 Task: Select the phone type as mobile.
Action: Mouse moved to (793, 102)
Screenshot: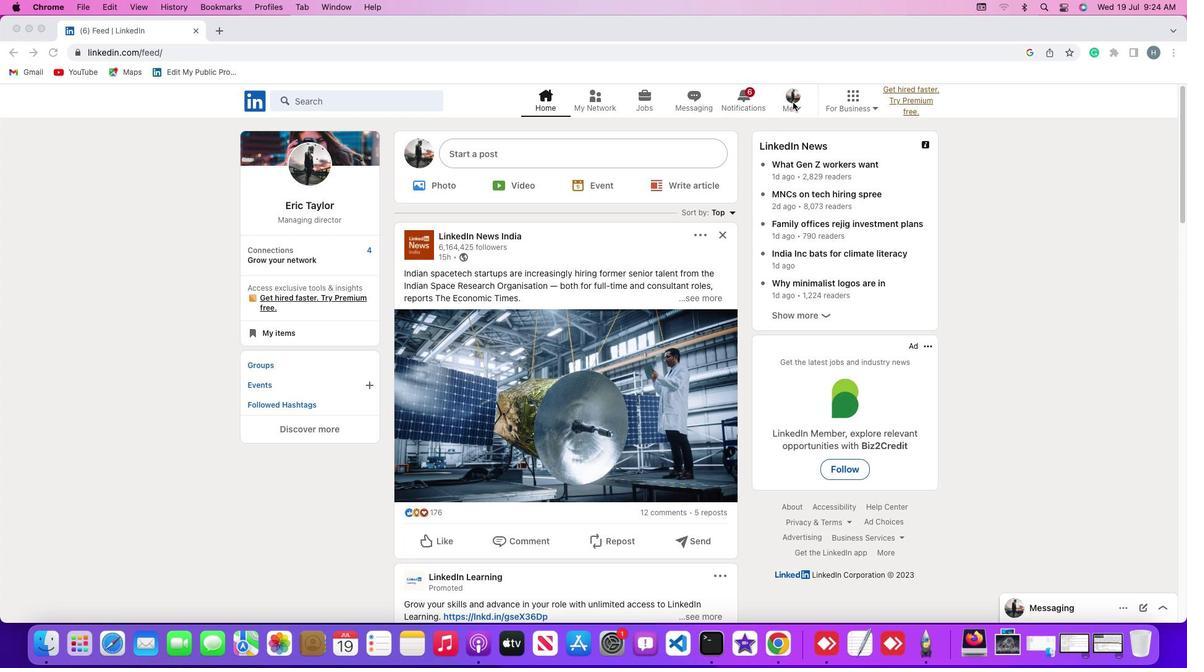 
Action: Mouse pressed left at (793, 102)
Screenshot: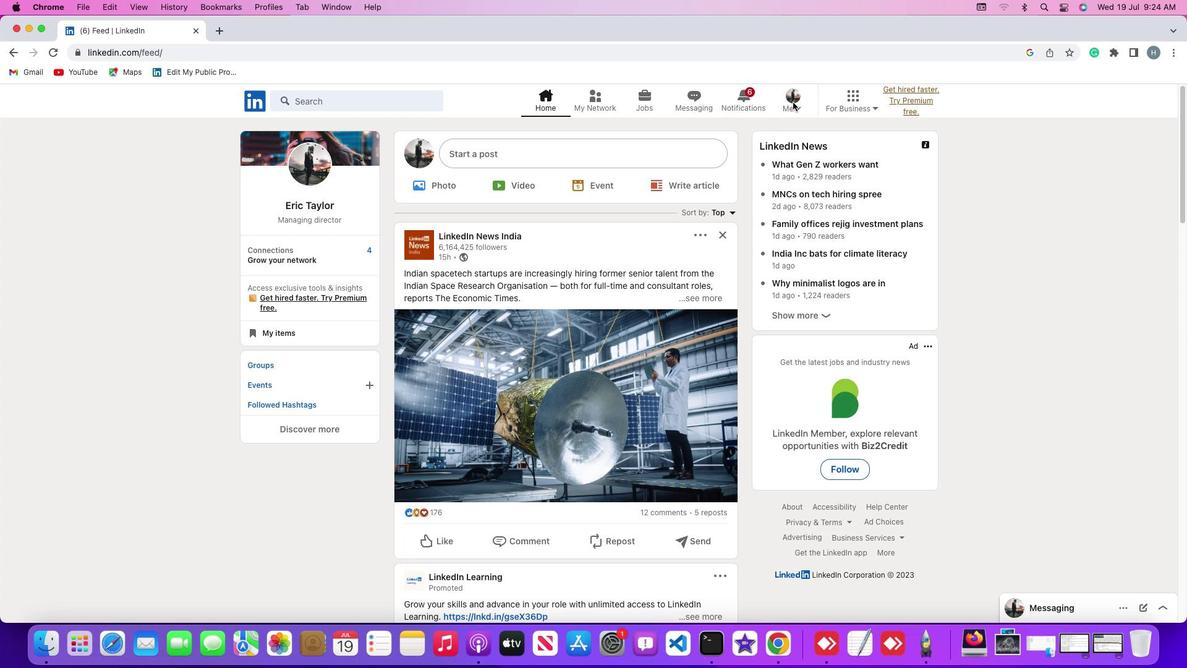 
Action: Mouse moved to (795, 105)
Screenshot: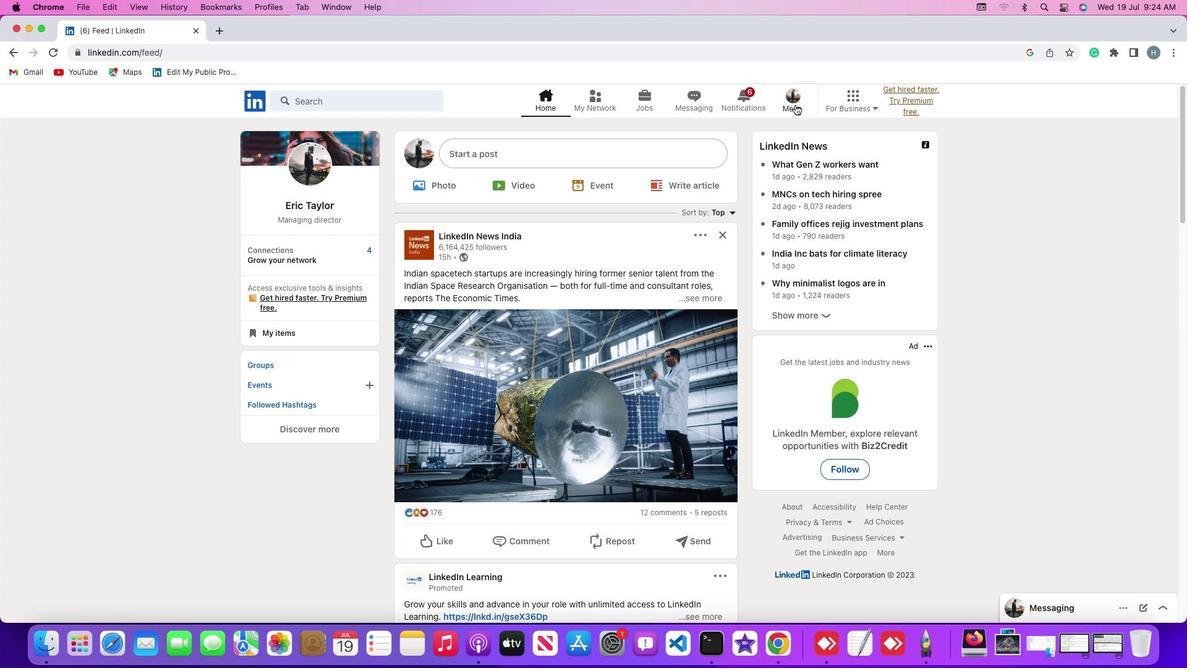 
Action: Mouse pressed left at (795, 105)
Screenshot: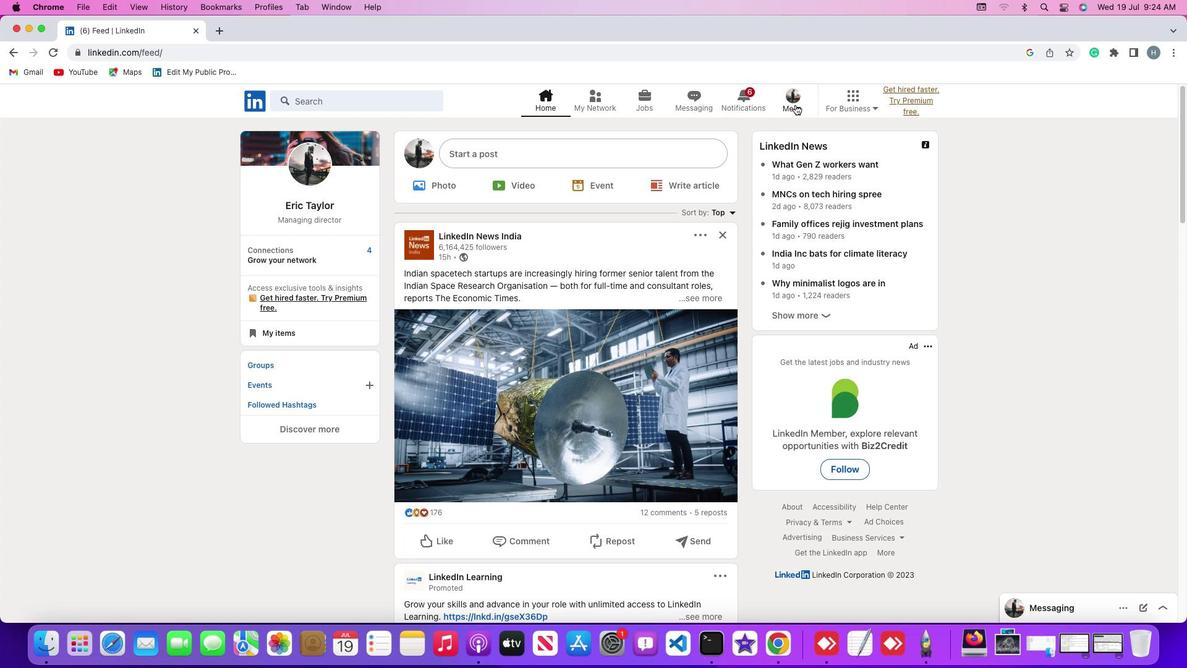 
Action: Mouse moved to (788, 169)
Screenshot: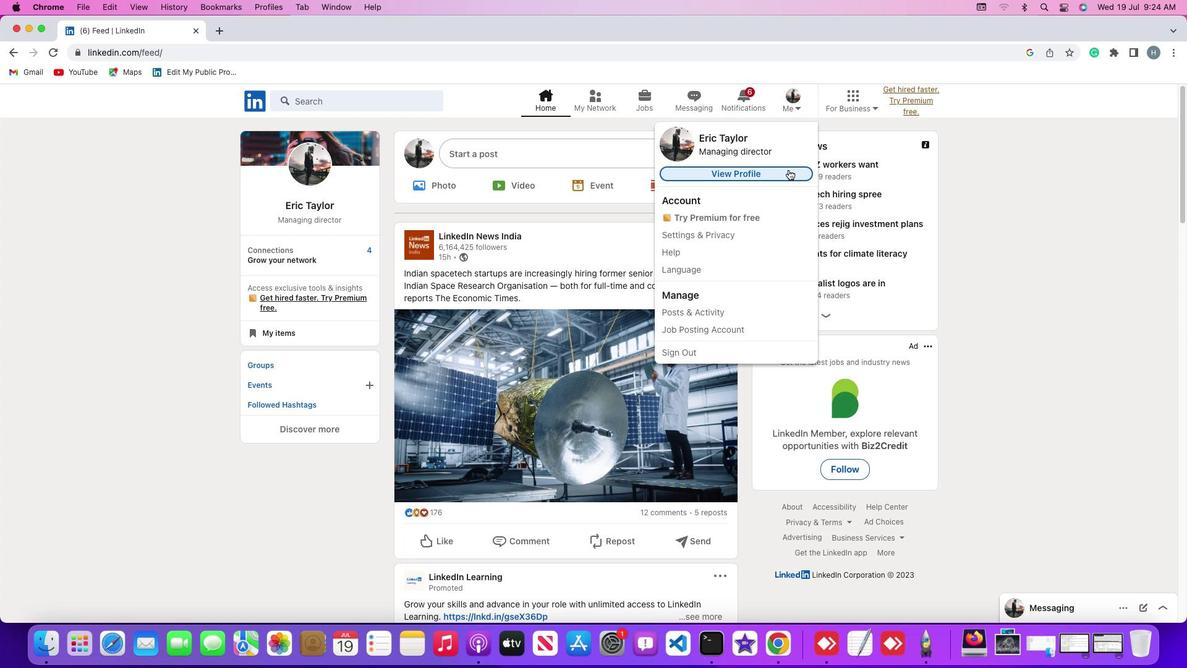 
Action: Mouse pressed left at (788, 169)
Screenshot: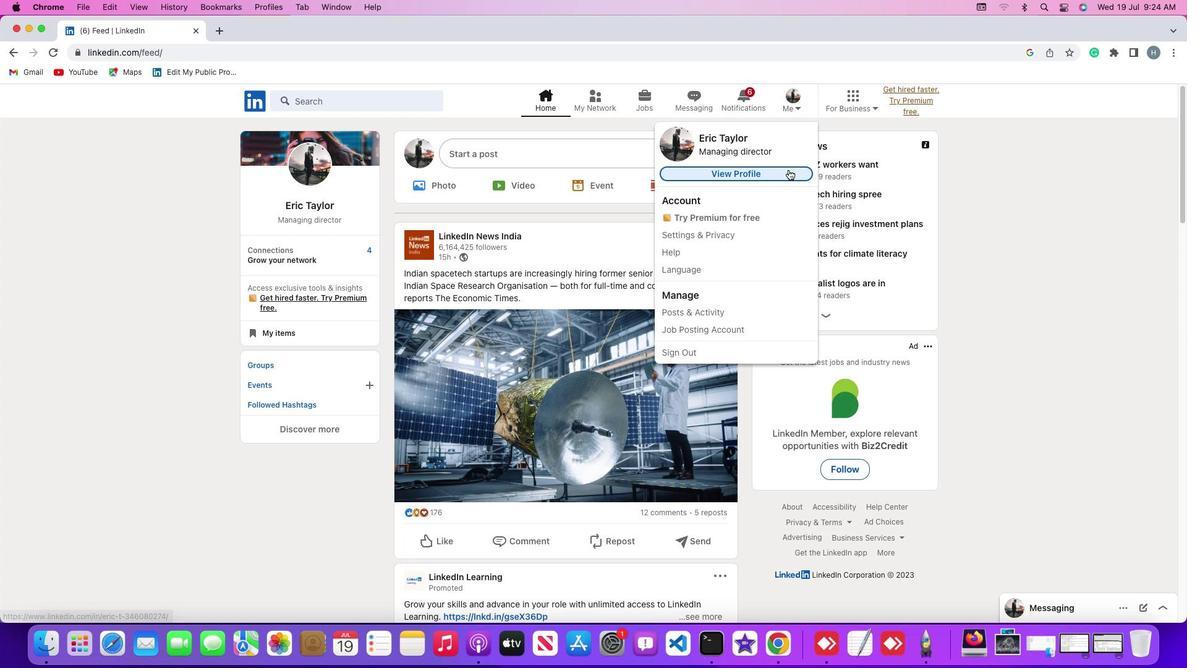 
Action: Mouse moved to (716, 275)
Screenshot: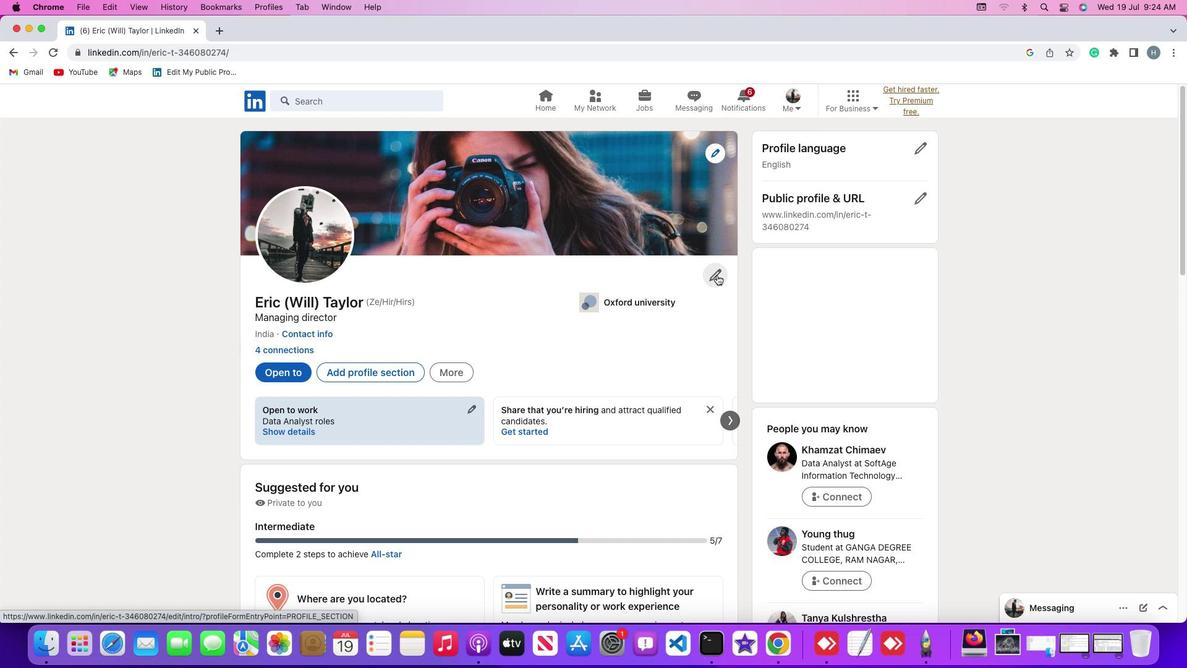 
Action: Mouse pressed left at (716, 275)
Screenshot: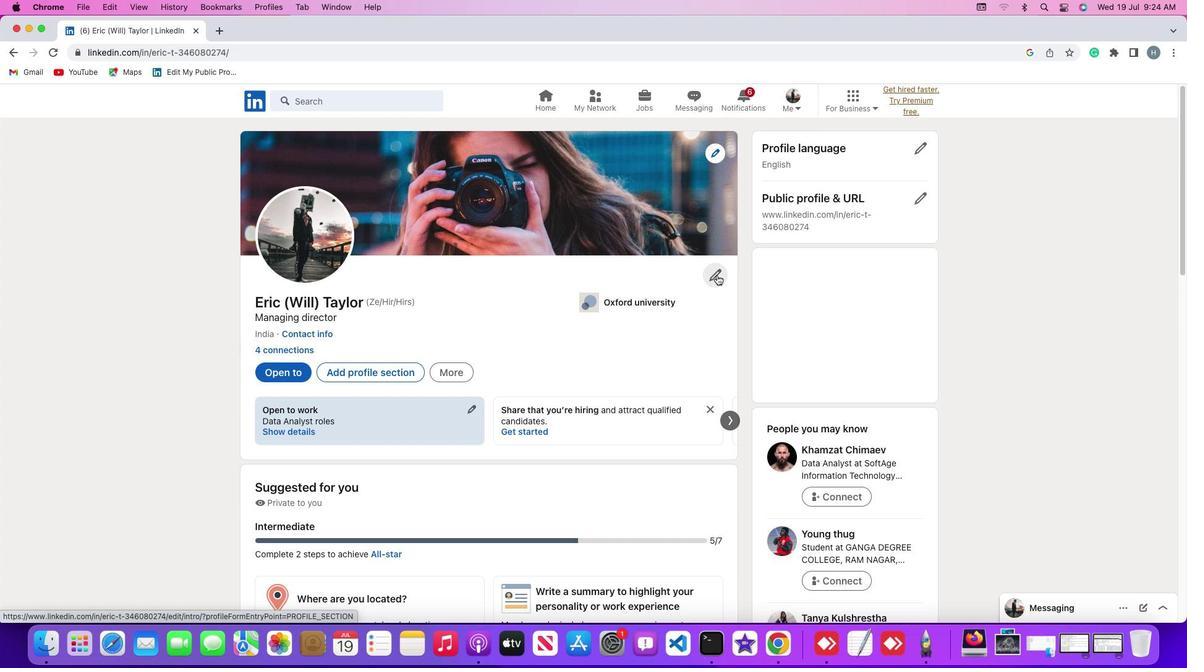 
Action: Mouse moved to (592, 321)
Screenshot: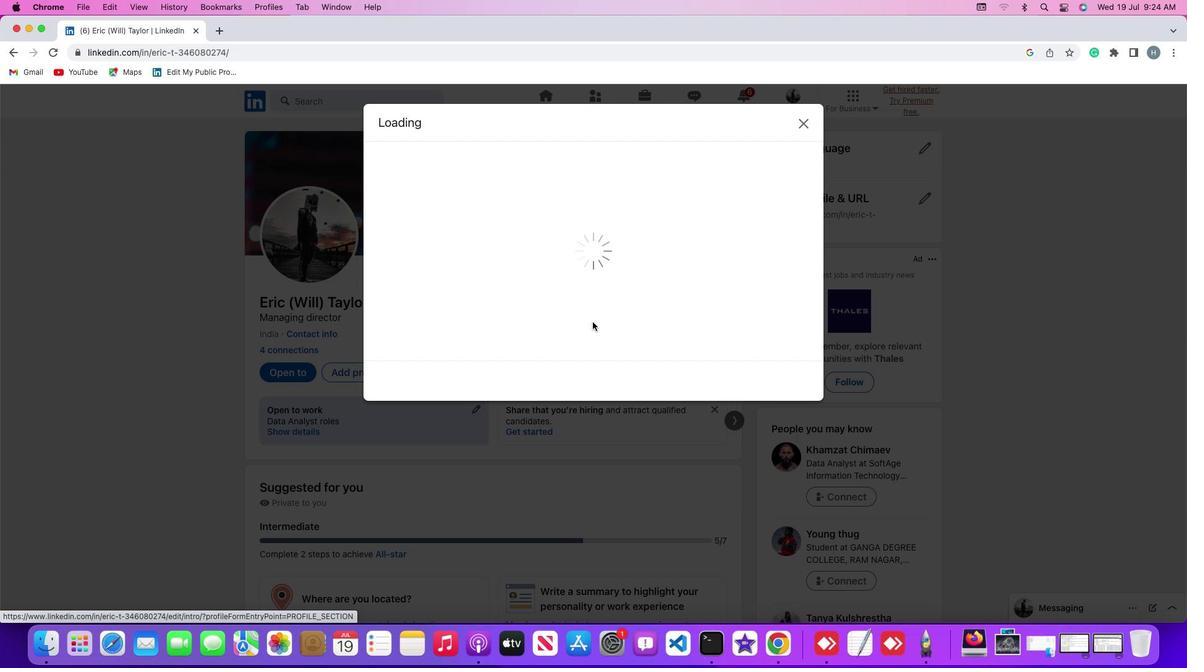 
Action: Mouse scrolled (592, 321) with delta (0, 0)
Screenshot: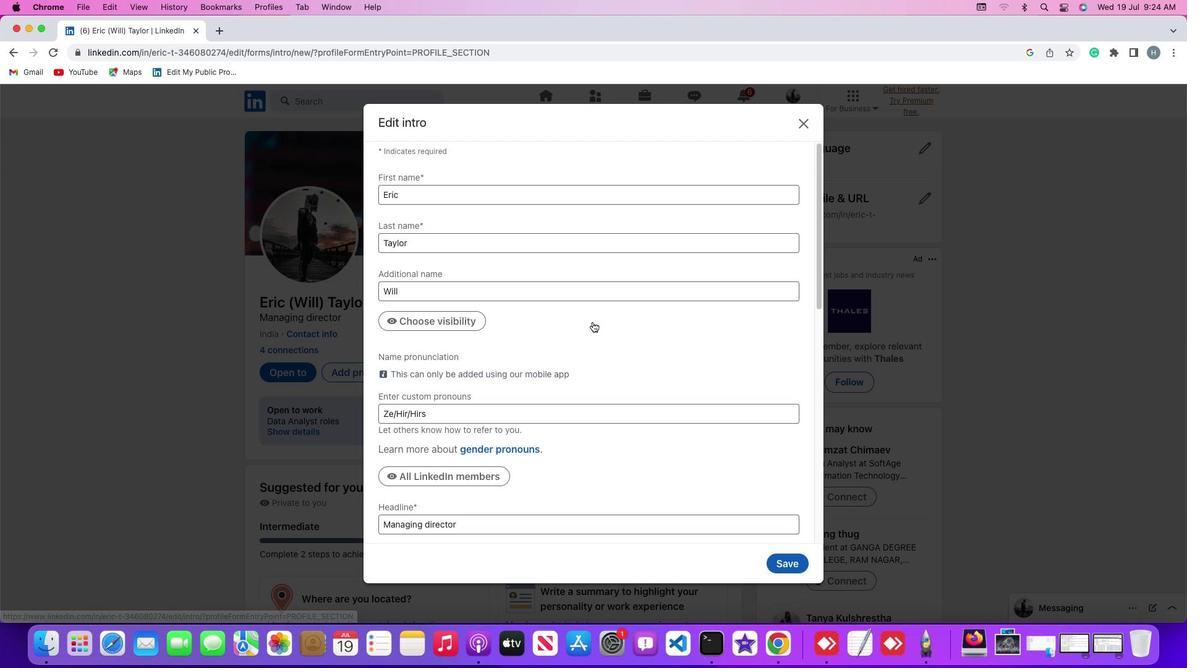 
Action: Mouse scrolled (592, 321) with delta (0, 0)
Screenshot: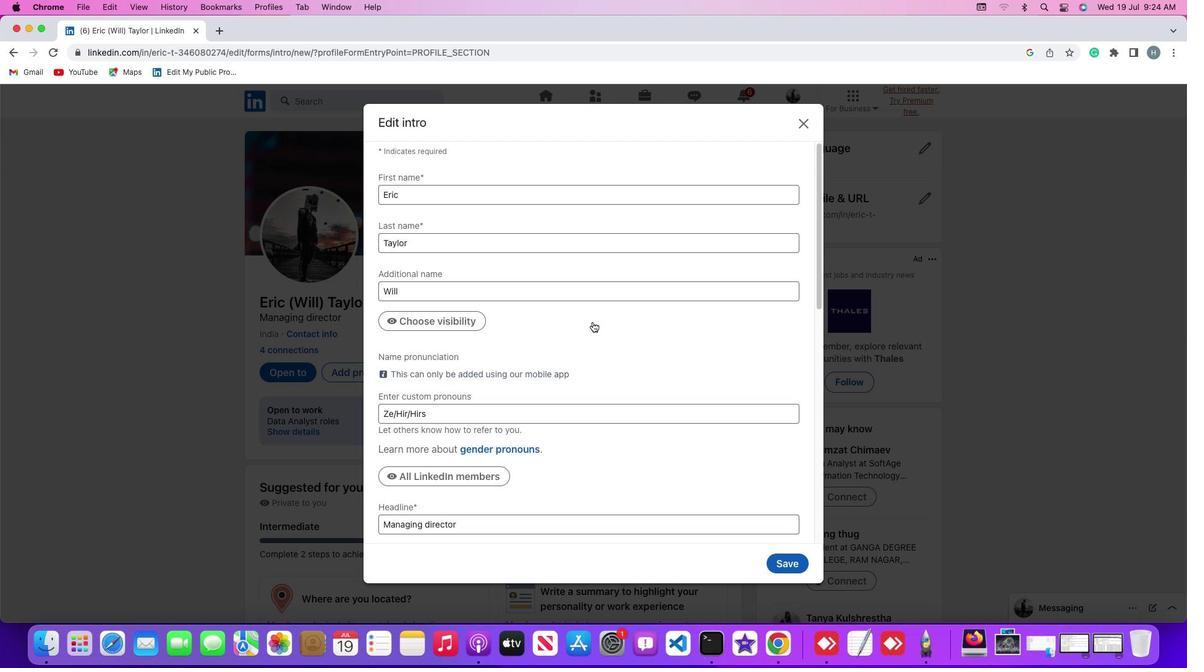 
Action: Mouse scrolled (592, 321) with delta (0, -1)
Screenshot: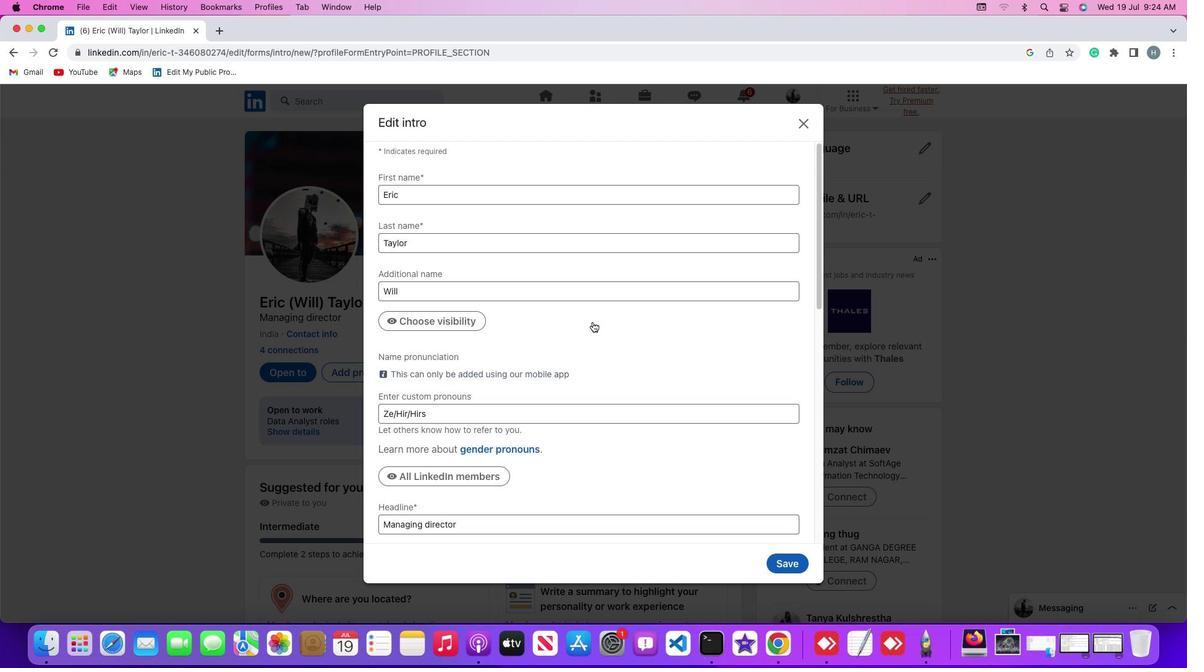
Action: Mouse scrolled (592, 321) with delta (0, -2)
Screenshot: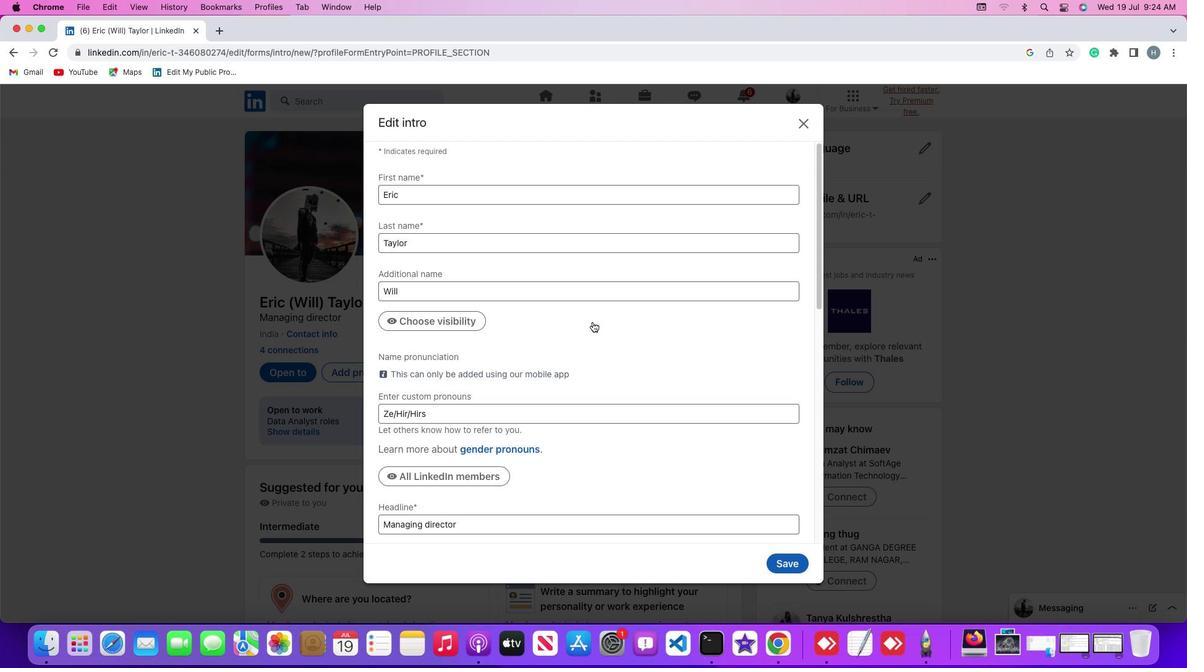 
Action: Mouse scrolled (592, 321) with delta (0, -3)
Screenshot: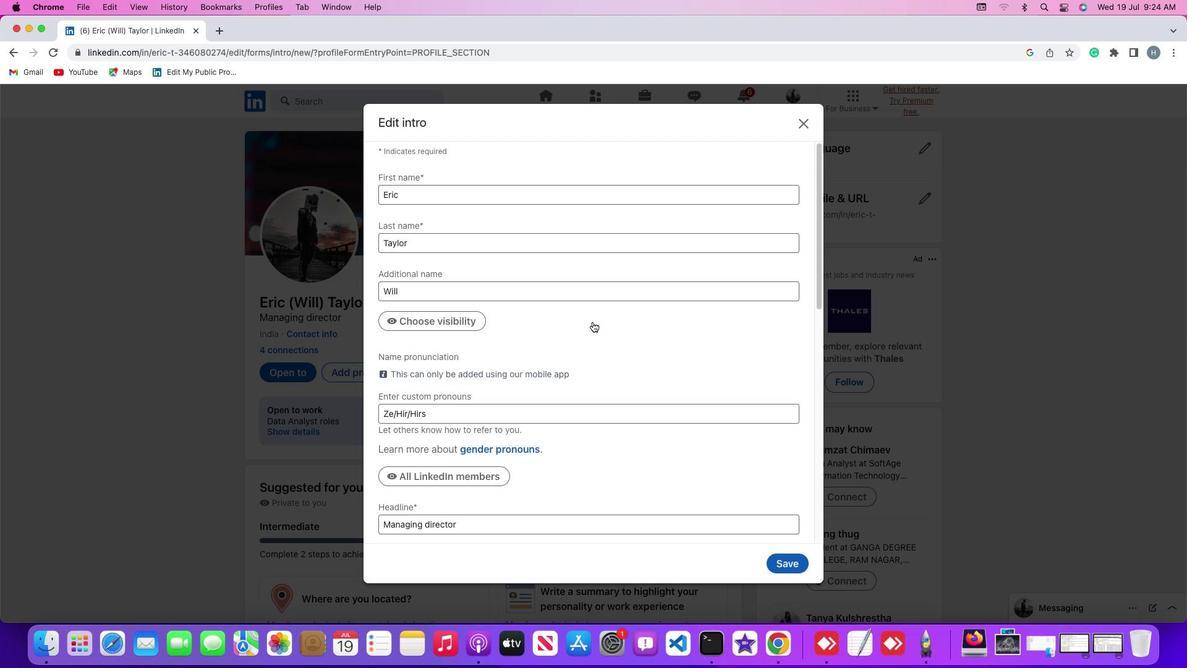 
Action: Mouse scrolled (592, 321) with delta (0, -3)
Screenshot: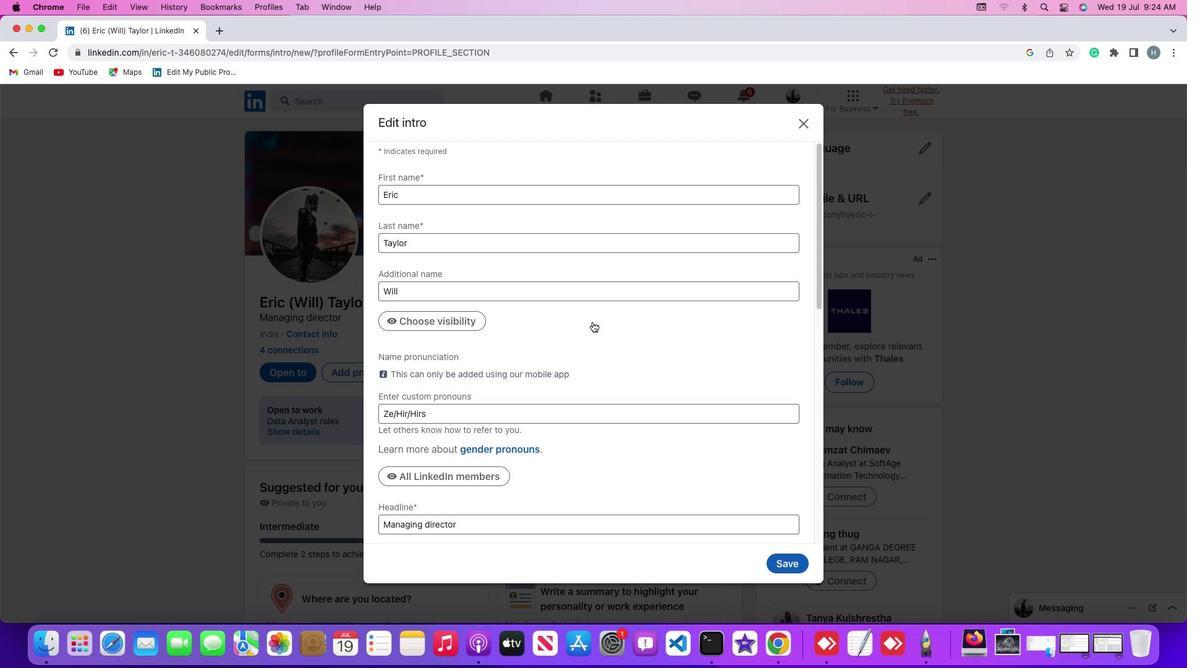
Action: Mouse scrolled (592, 321) with delta (0, 0)
Screenshot: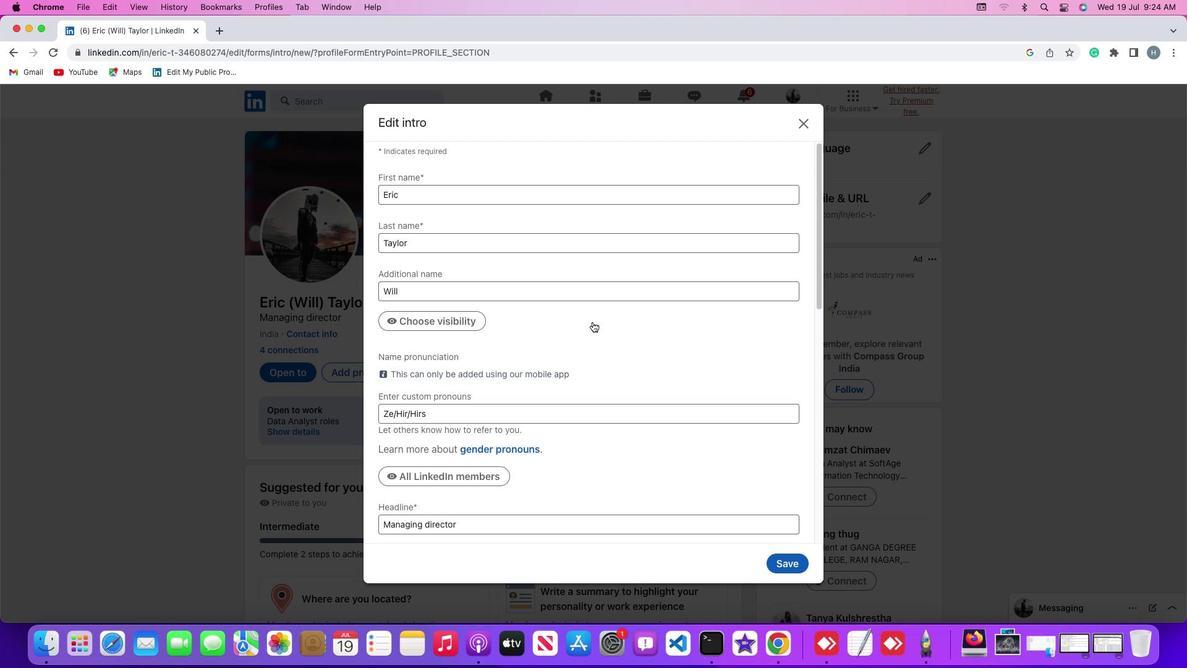 
Action: Mouse scrolled (592, 321) with delta (0, 0)
Screenshot: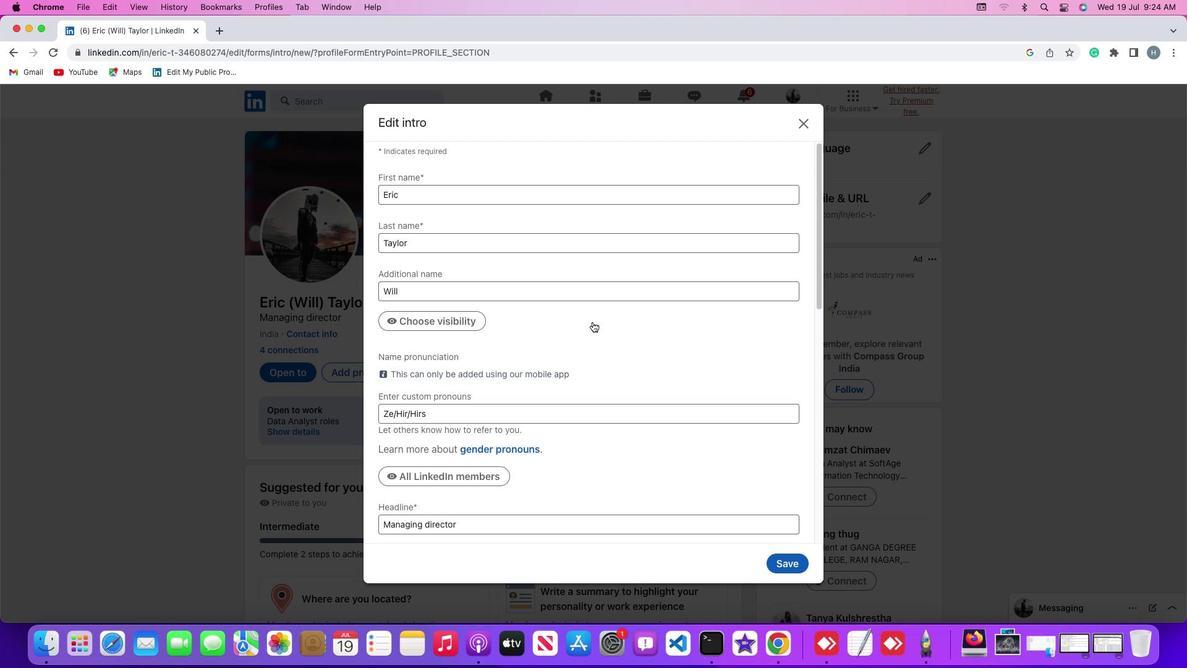 
Action: Mouse scrolled (592, 321) with delta (0, -1)
Screenshot: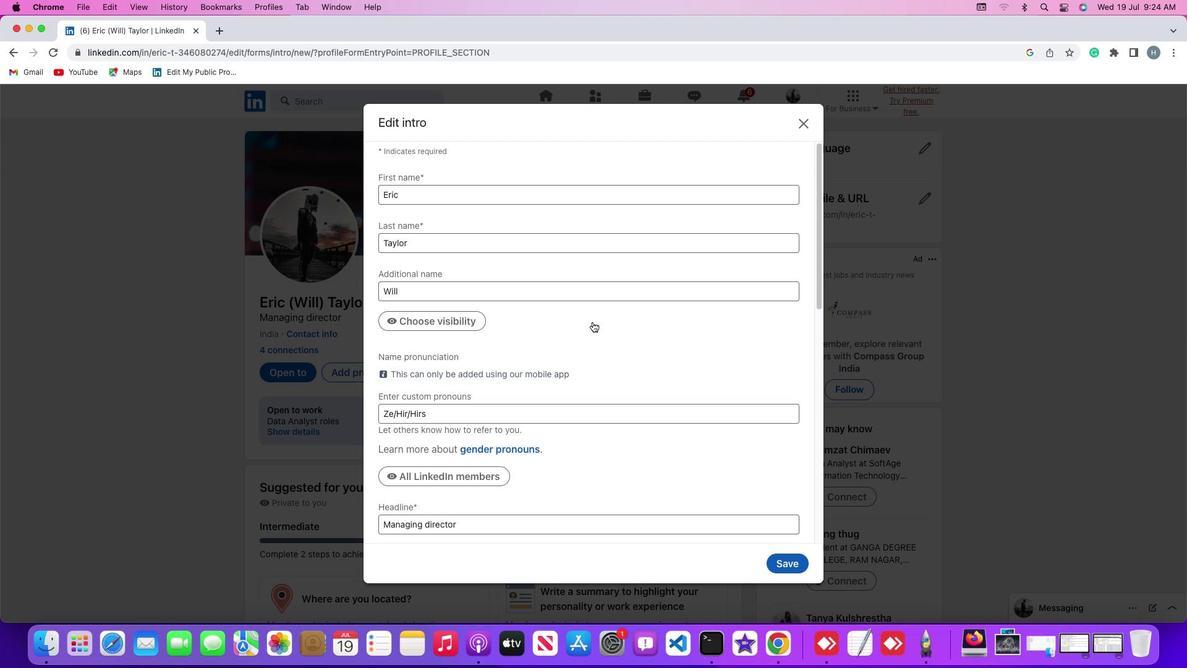
Action: Mouse scrolled (592, 321) with delta (0, -3)
Screenshot: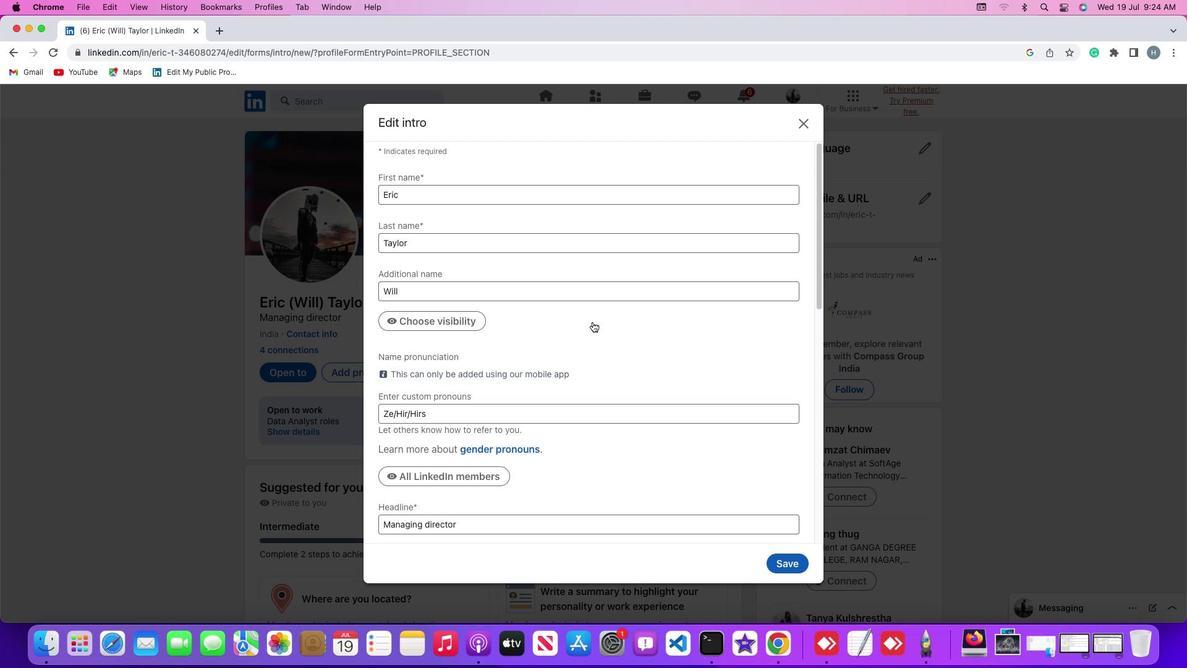 
Action: Mouse scrolled (592, 321) with delta (0, -3)
Screenshot: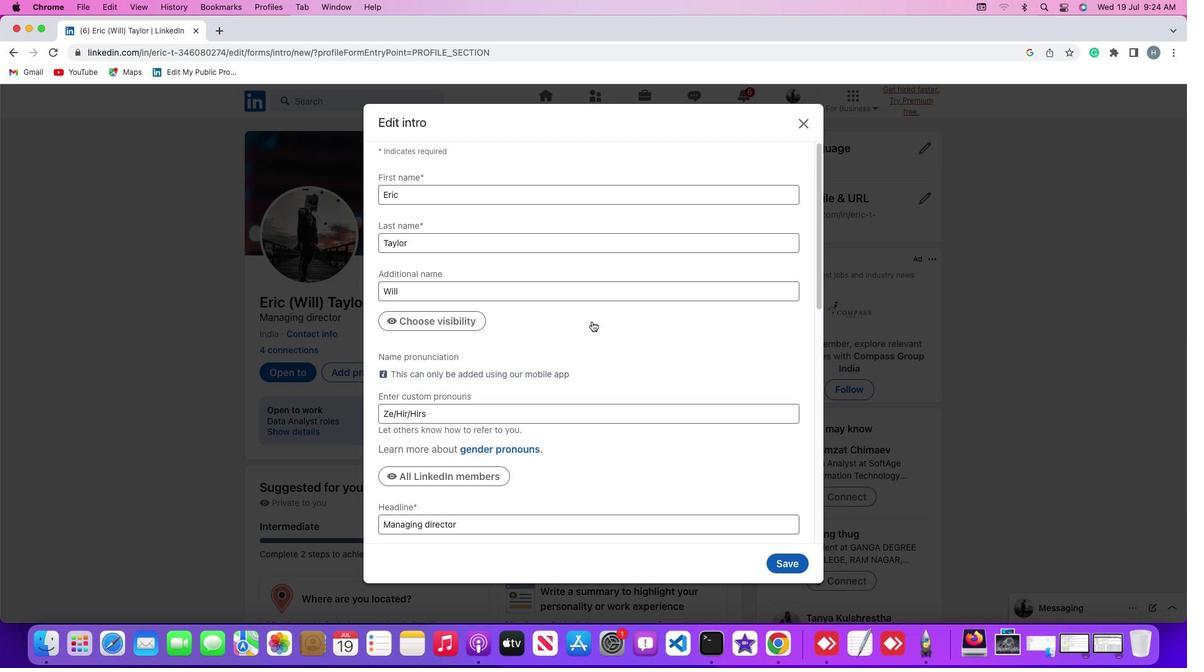 
Action: Mouse scrolled (592, 321) with delta (0, -4)
Screenshot: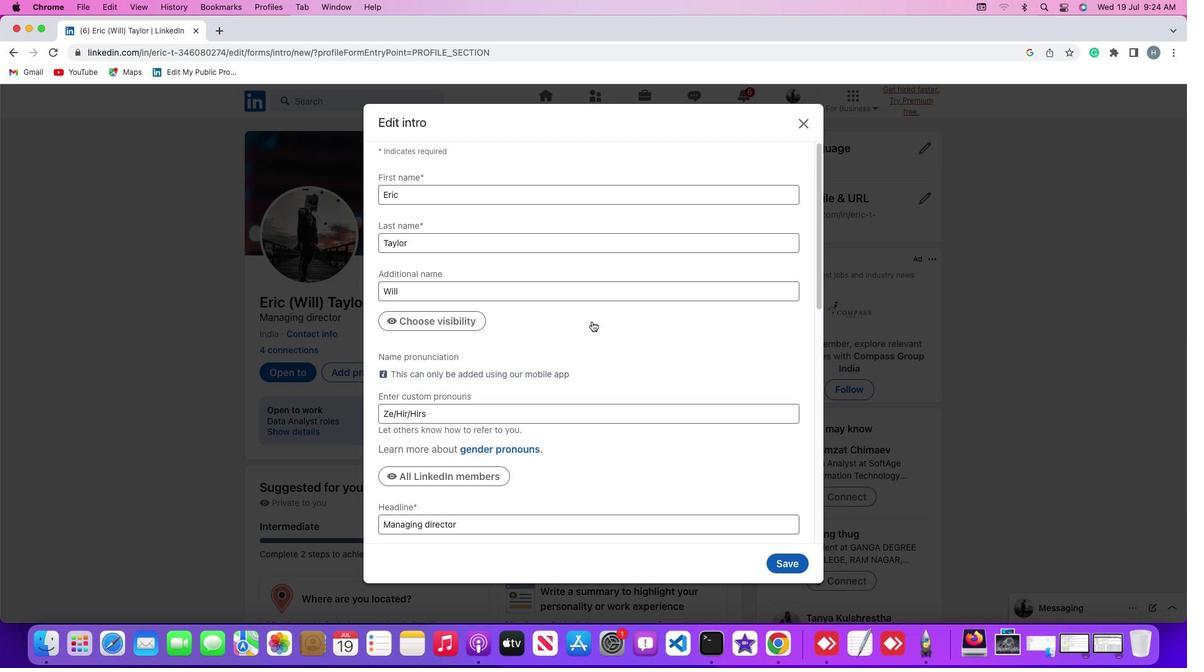 
Action: Mouse moved to (592, 321)
Screenshot: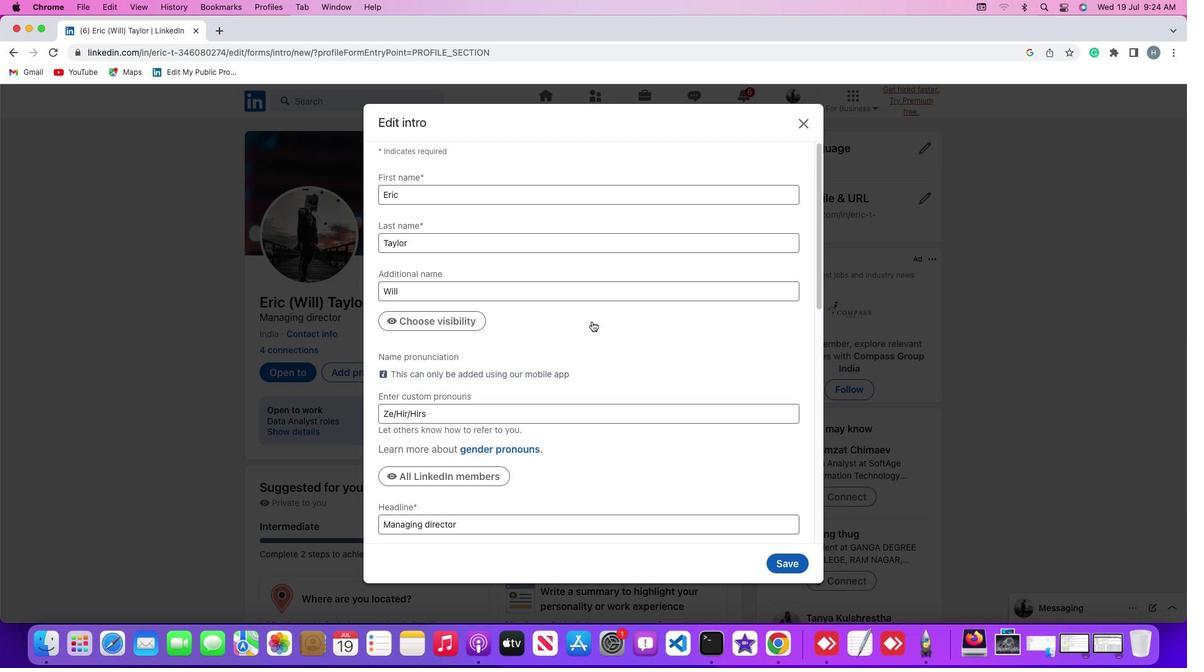 
Action: Mouse scrolled (592, 321) with delta (0, 0)
Screenshot: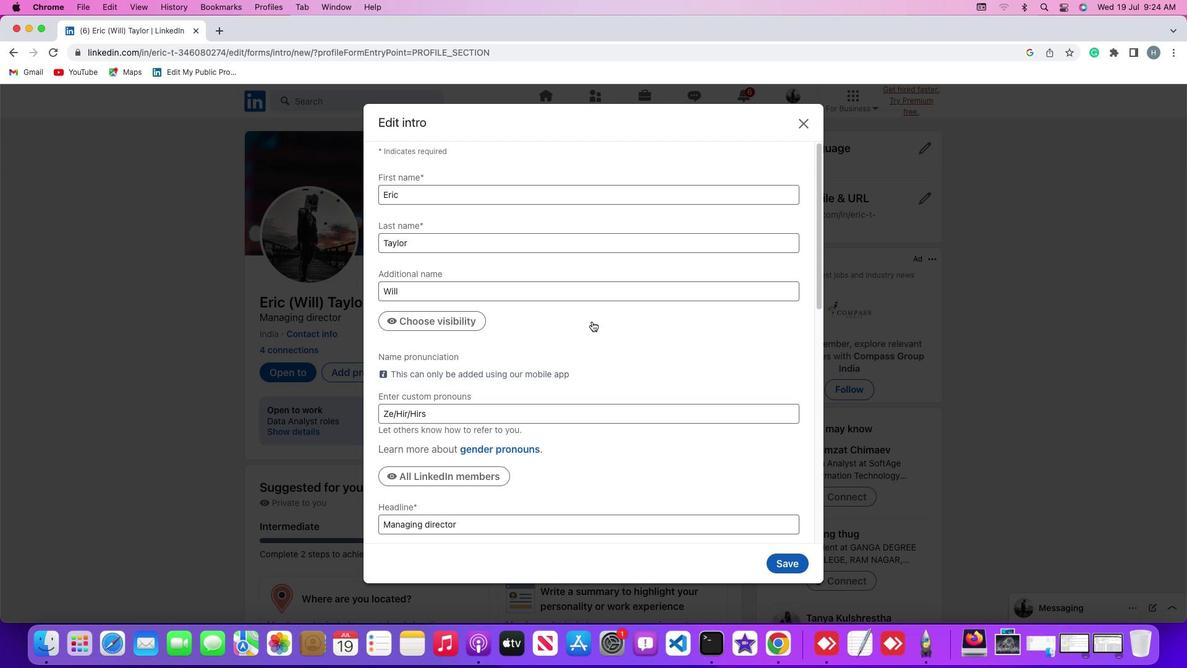 
Action: Mouse scrolled (592, 321) with delta (0, 0)
Screenshot: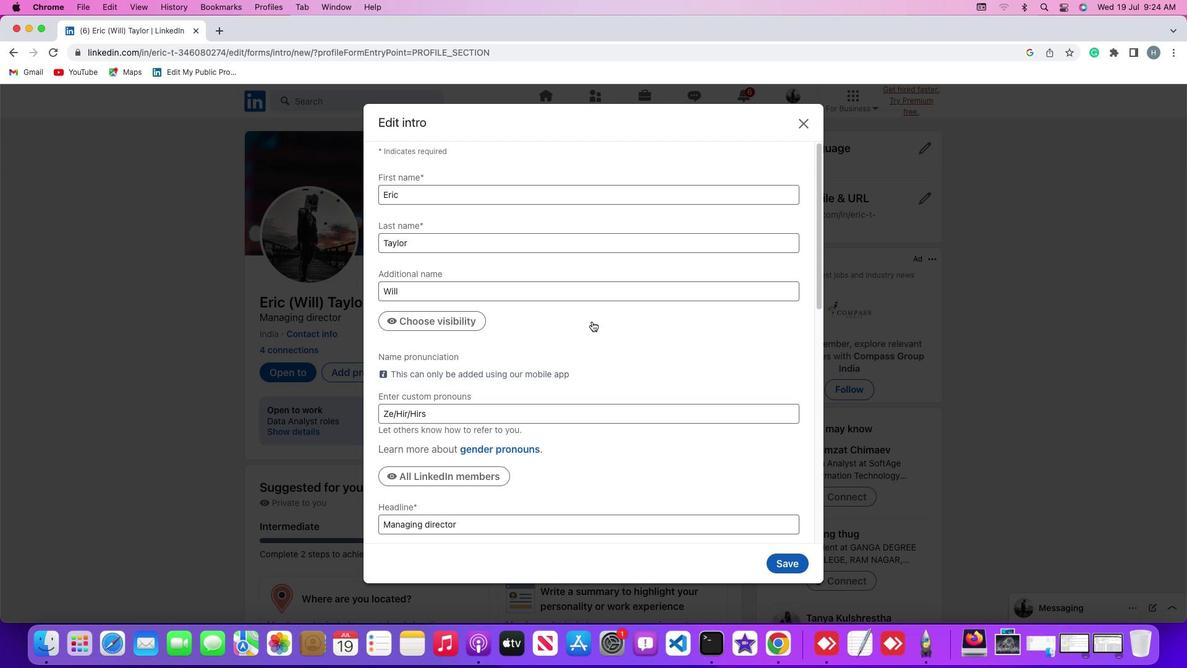 
Action: Mouse scrolled (592, 321) with delta (0, -1)
Screenshot: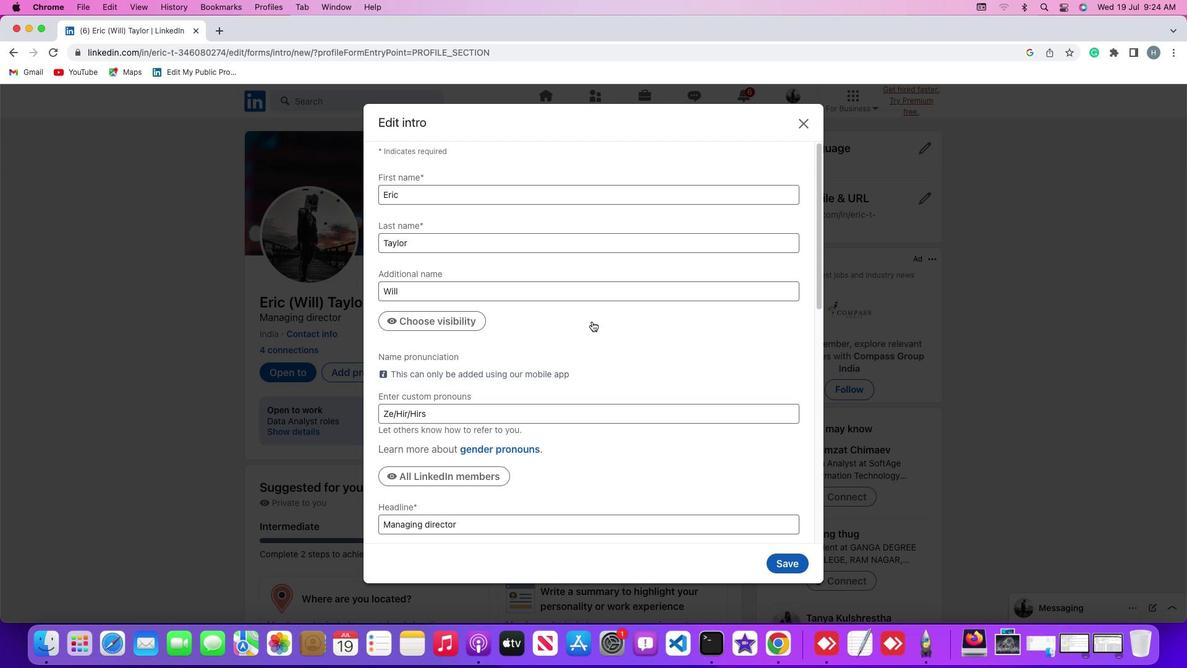 
Action: Mouse scrolled (592, 321) with delta (0, -3)
Screenshot: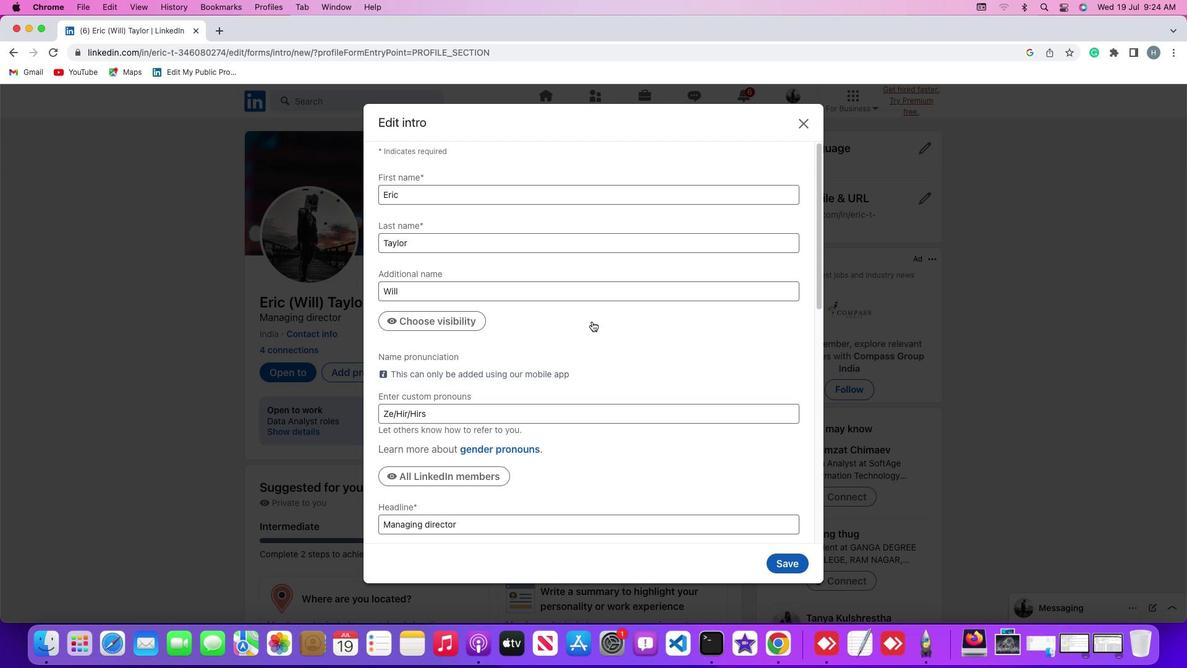 
Action: Mouse scrolled (592, 321) with delta (0, -3)
Screenshot: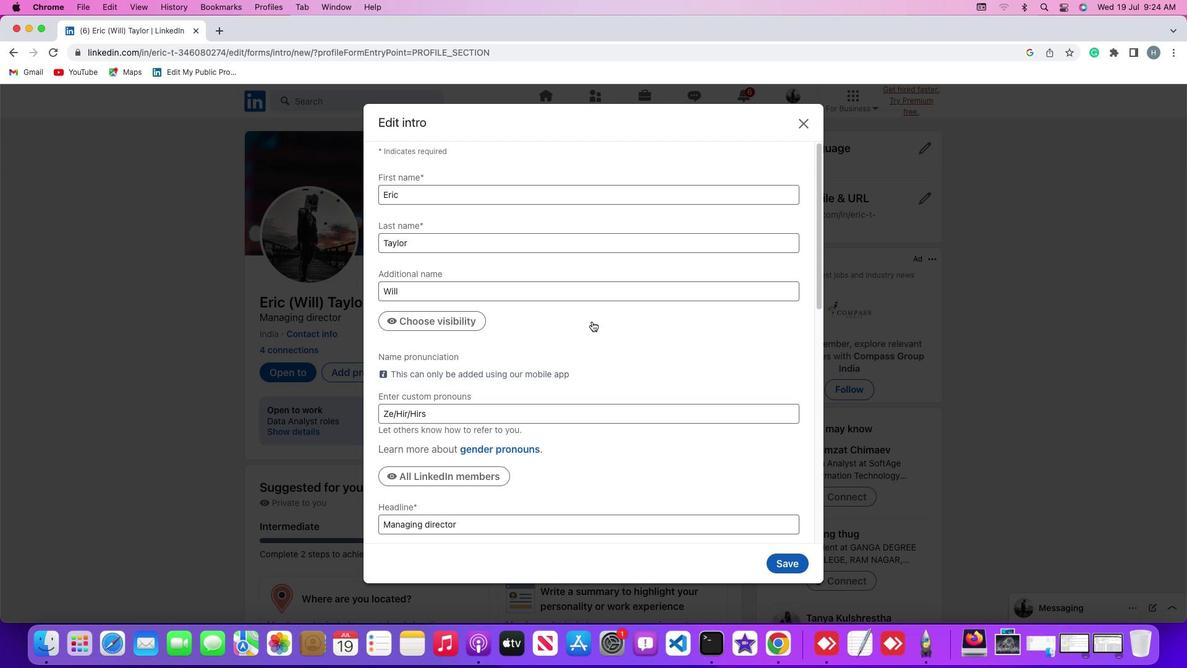 
Action: Mouse scrolled (592, 321) with delta (0, -4)
Screenshot: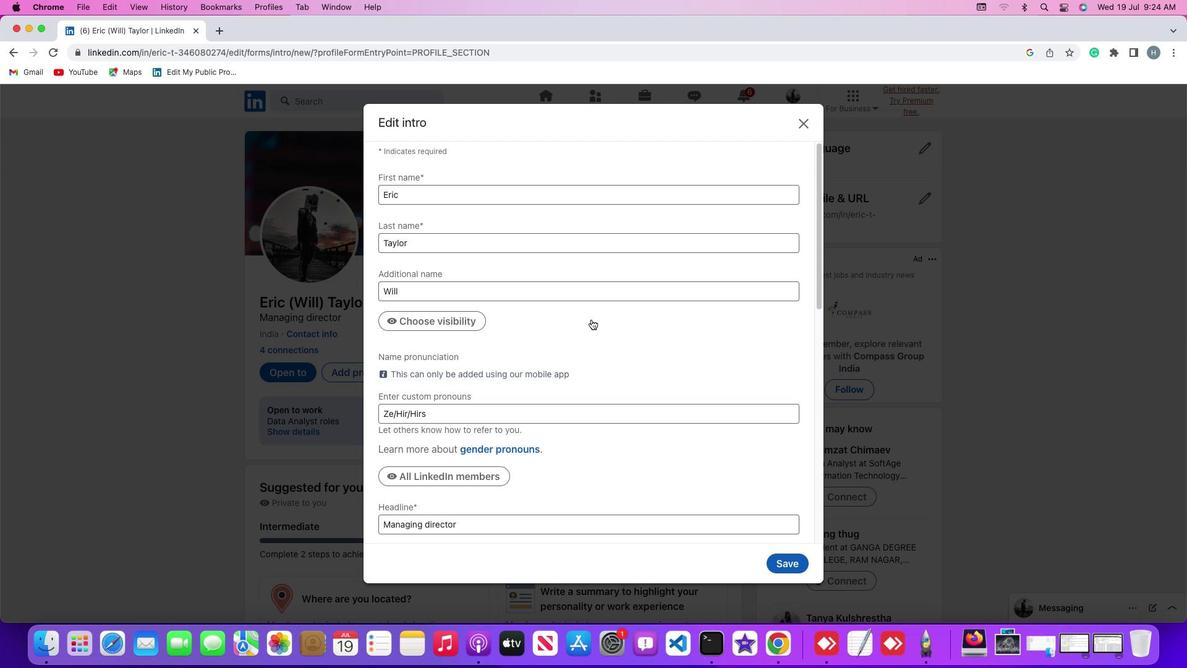 
Action: Mouse moved to (498, 468)
Screenshot: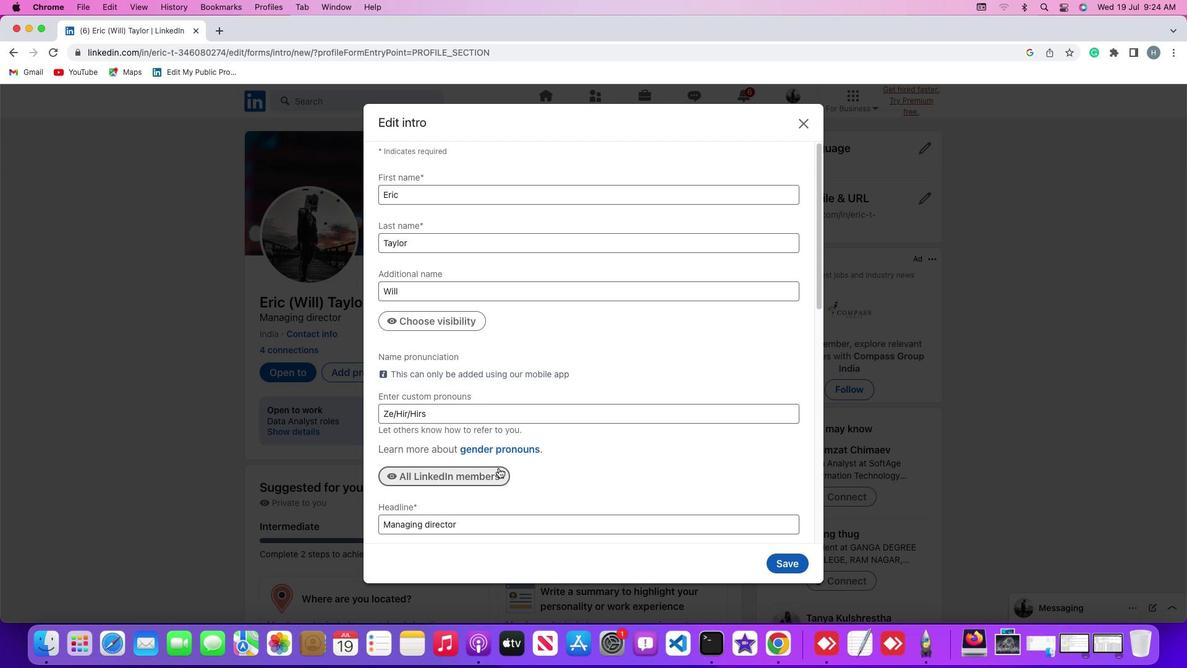 
Action: Mouse scrolled (498, 468) with delta (0, 0)
Screenshot: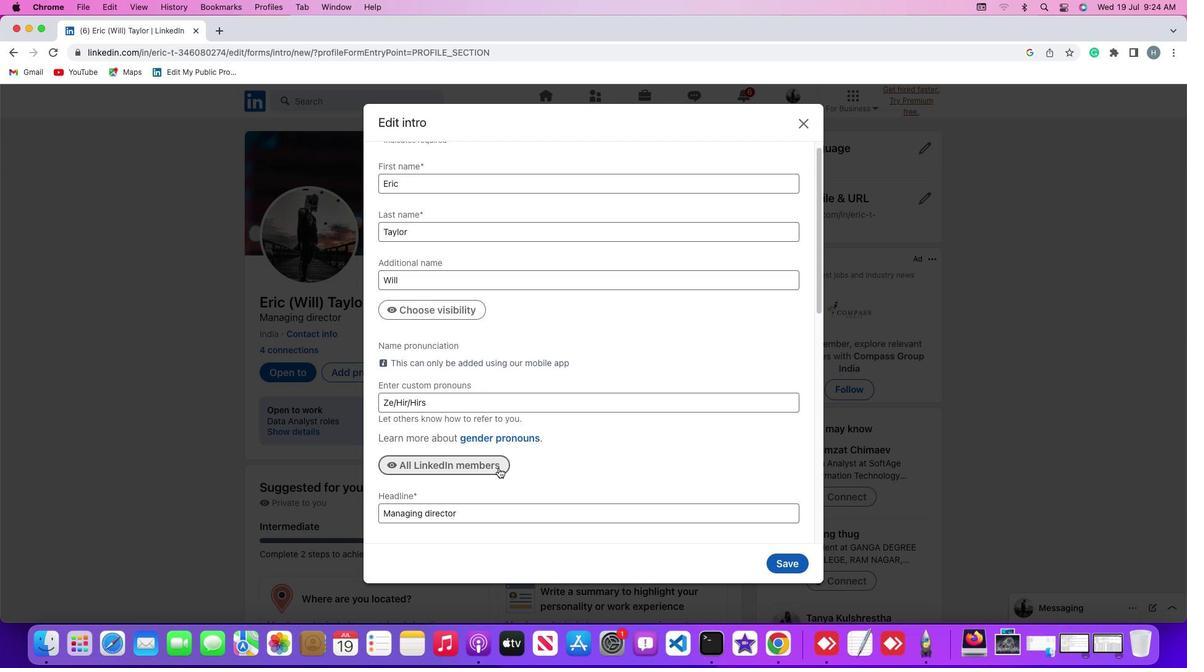 
Action: Mouse scrolled (498, 468) with delta (0, 0)
Screenshot: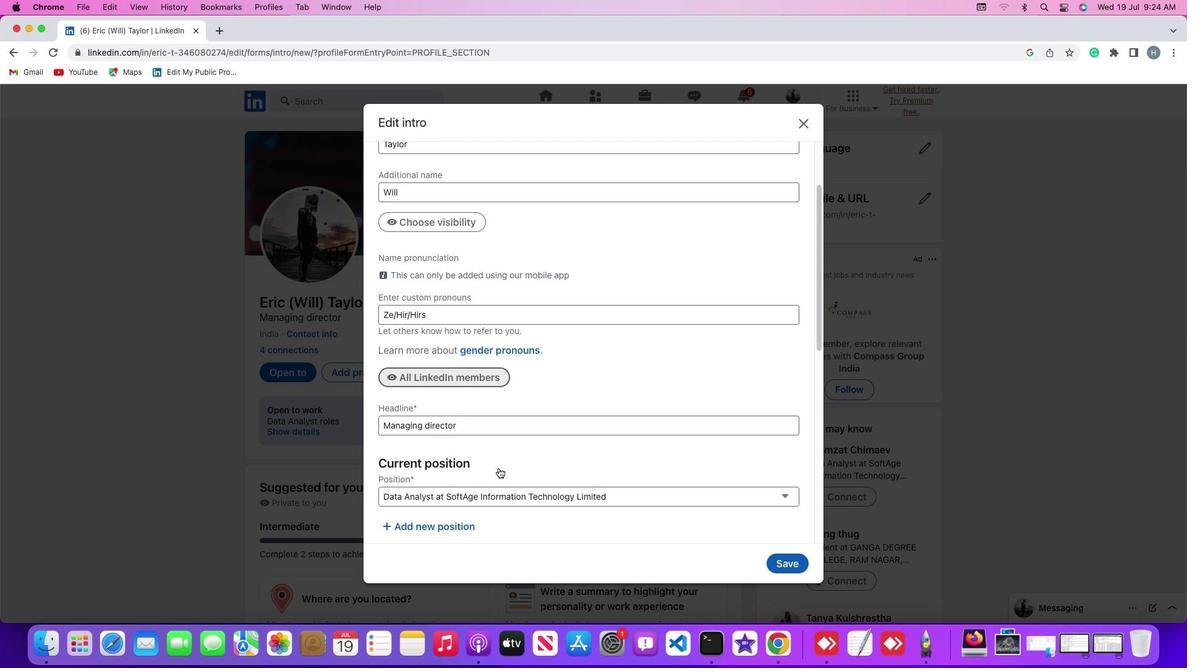 
Action: Mouse scrolled (498, 468) with delta (0, -1)
Screenshot: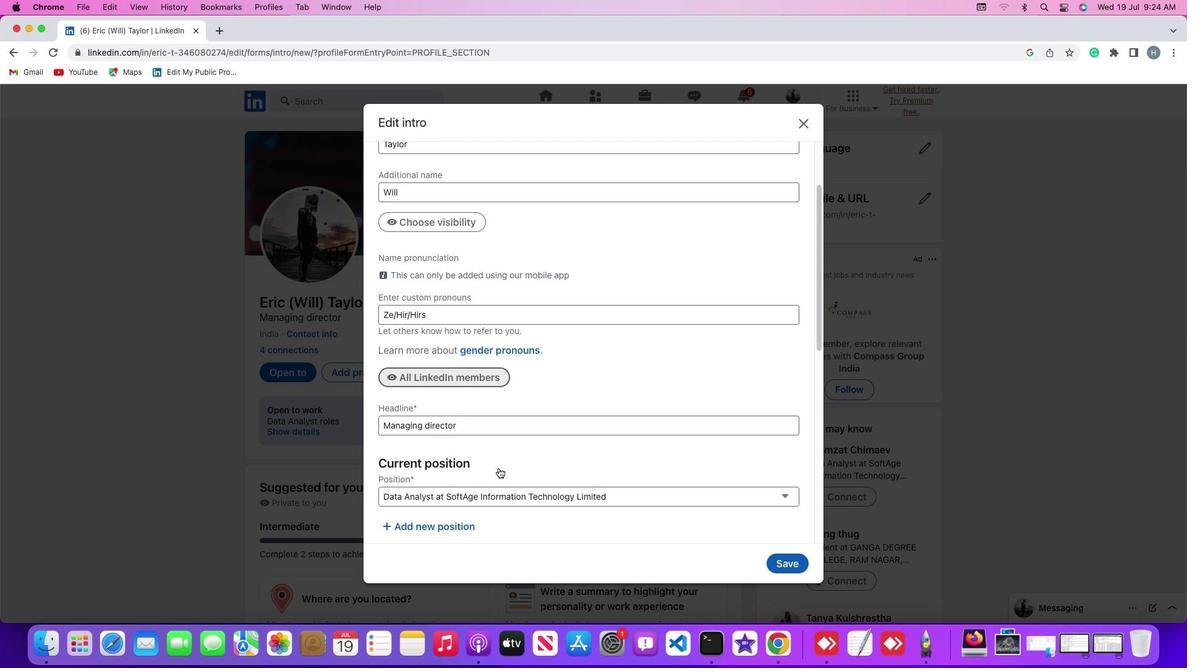 
Action: Mouse scrolled (498, 468) with delta (0, -3)
Screenshot: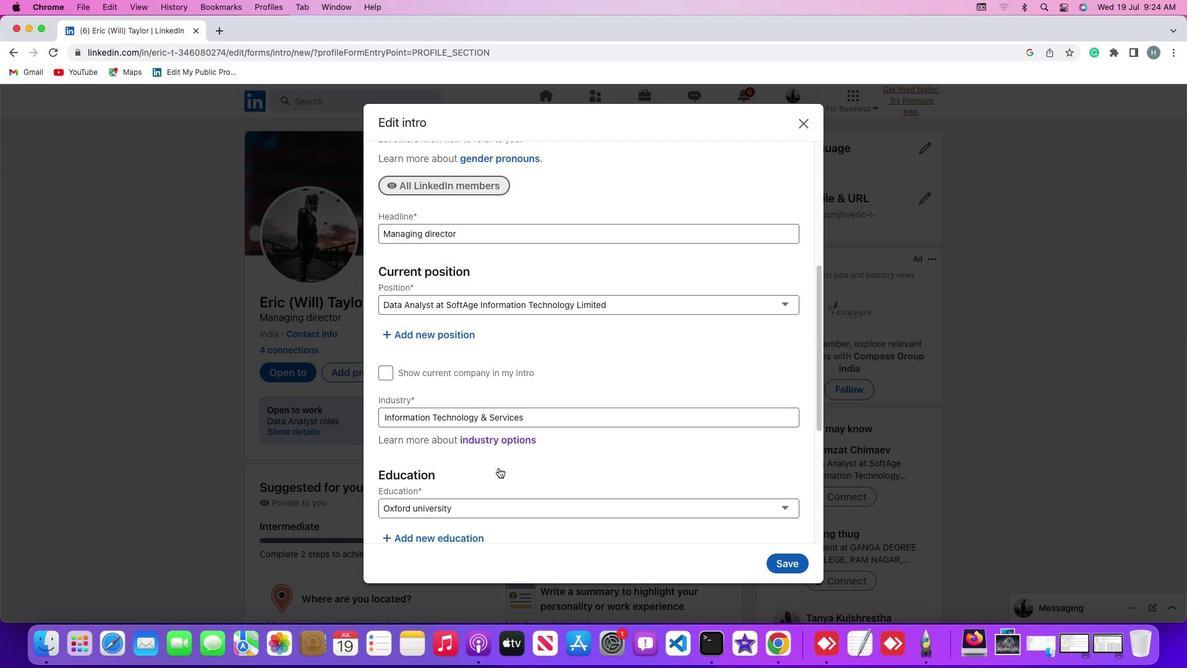 
Action: Mouse scrolled (498, 468) with delta (0, -3)
Screenshot: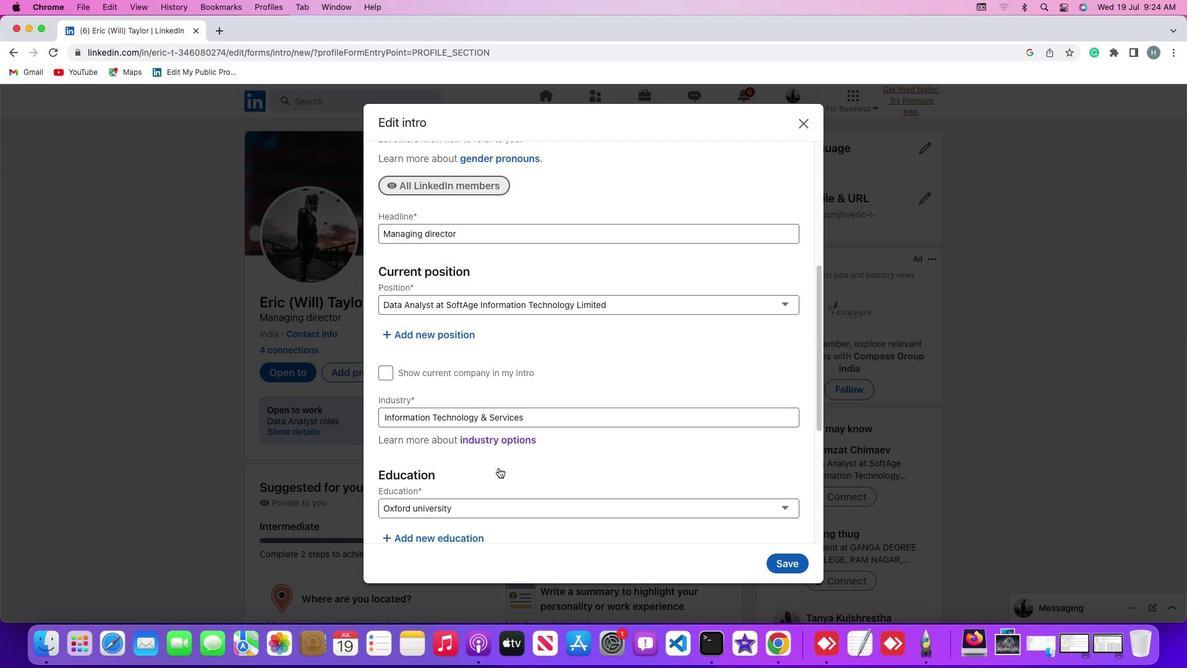 
Action: Mouse scrolled (498, 468) with delta (0, -3)
Screenshot: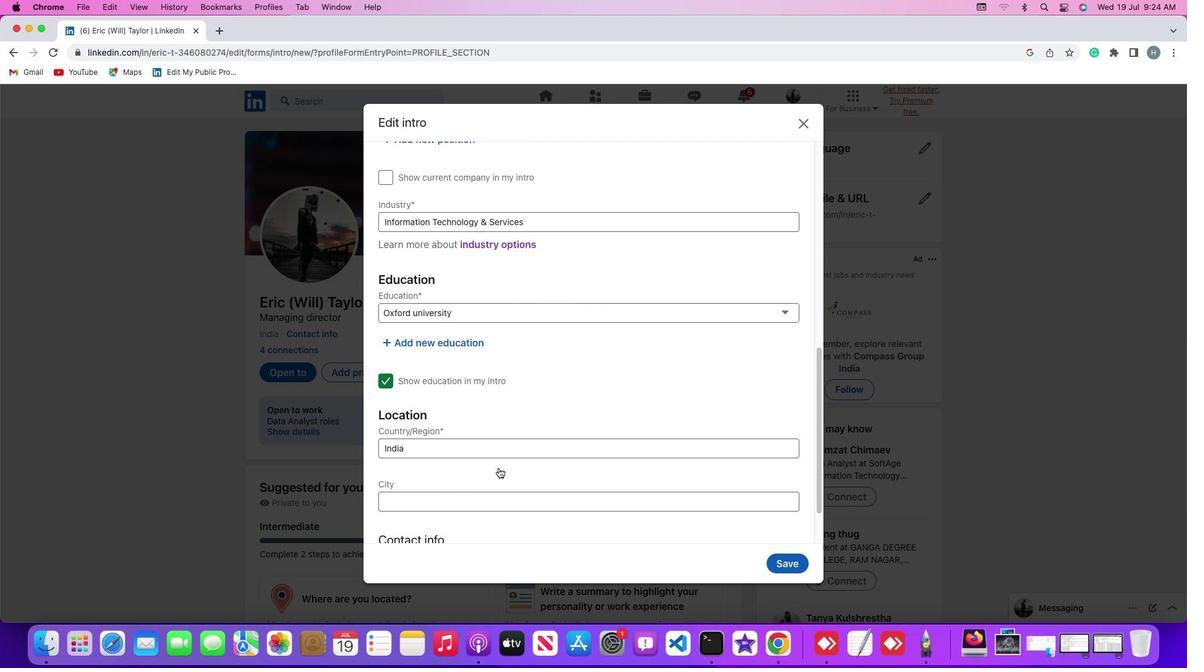 
Action: Mouse scrolled (498, 468) with delta (0, 0)
Screenshot: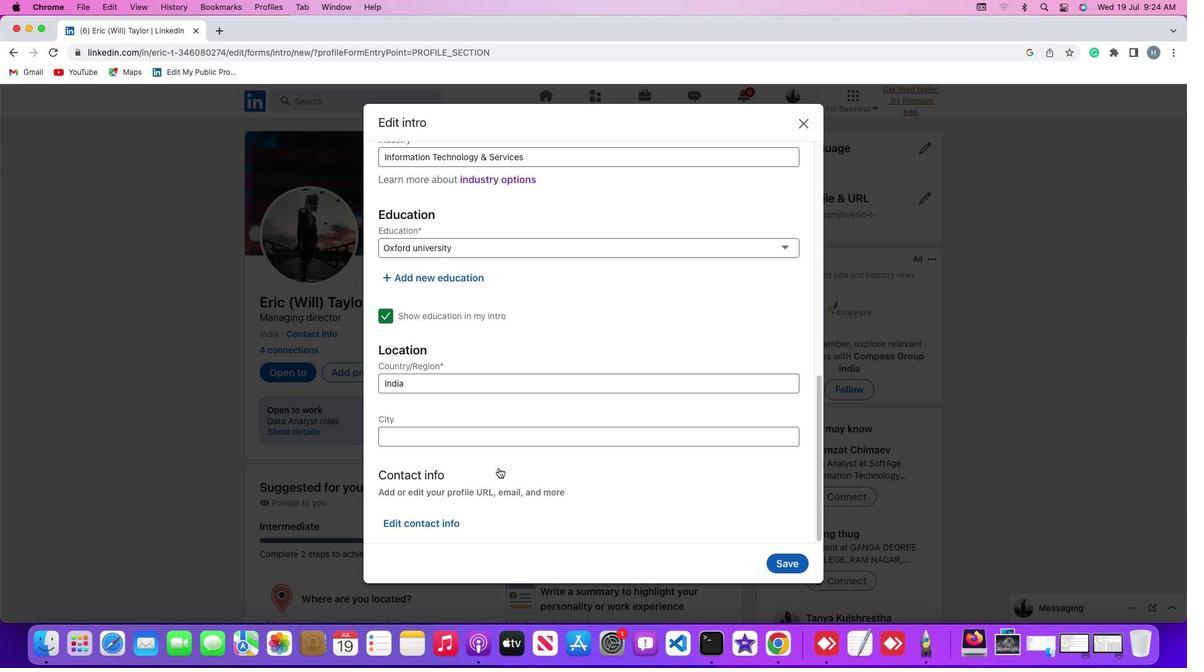 
Action: Mouse scrolled (498, 468) with delta (0, 0)
Screenshot: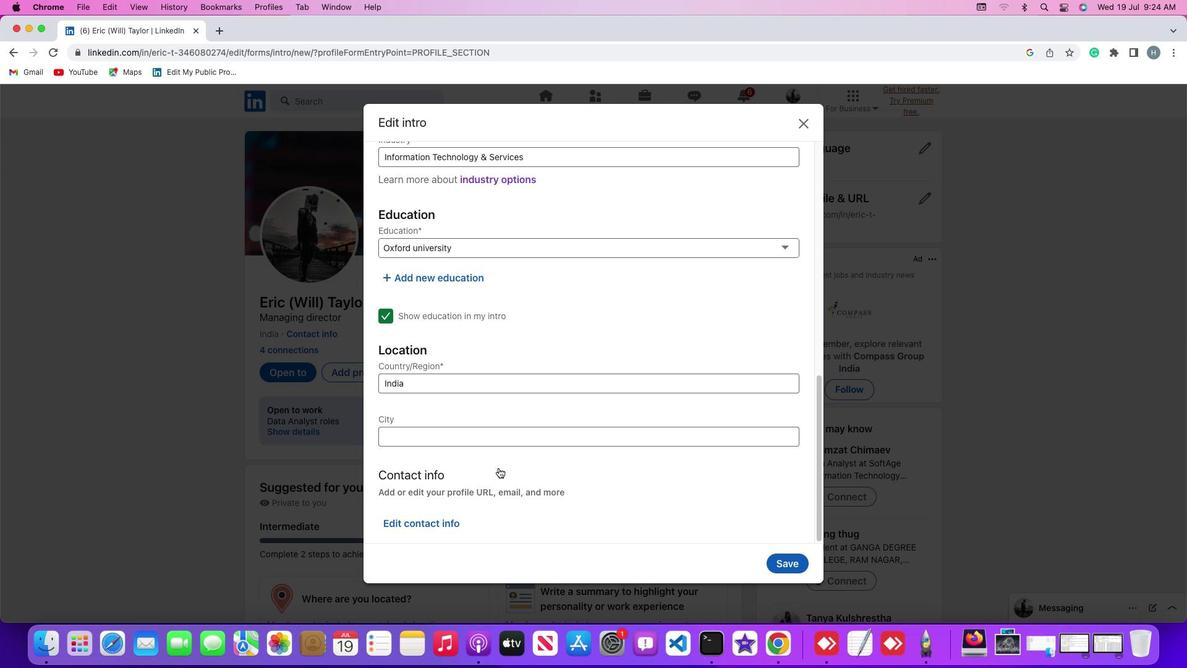 
Action: Mouse scrolled (498, 468) with delta (0, -1)
Screenshot: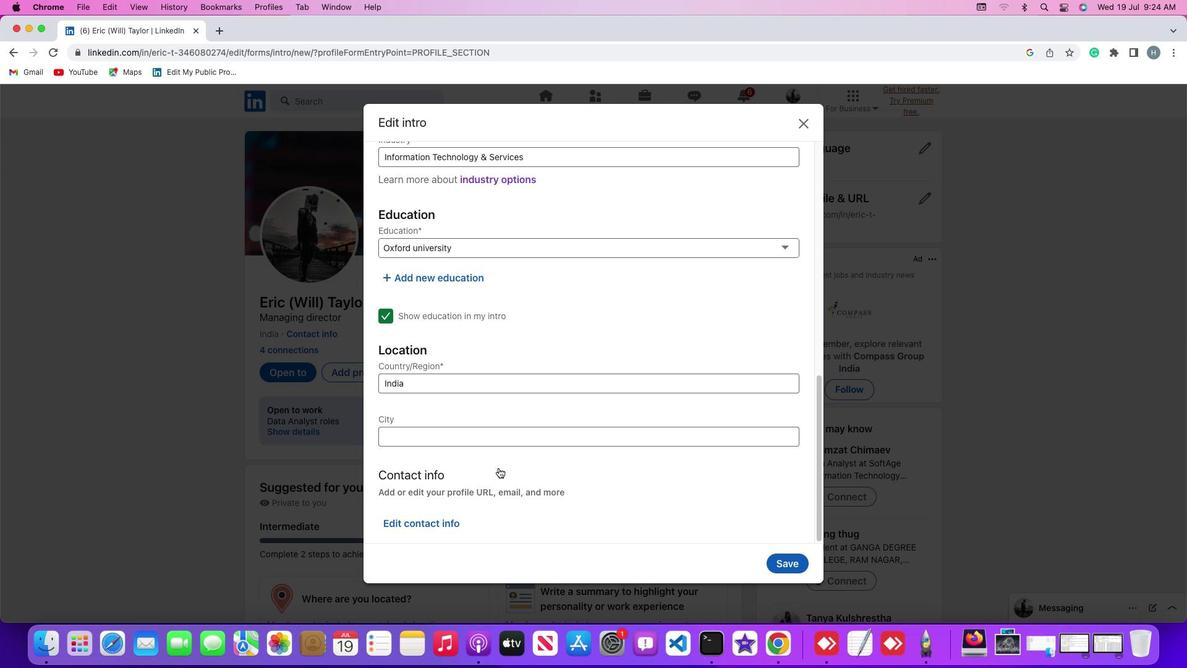 
Action: Mouse scrolled (498, 468) with delta (0, -3)
Screenshot: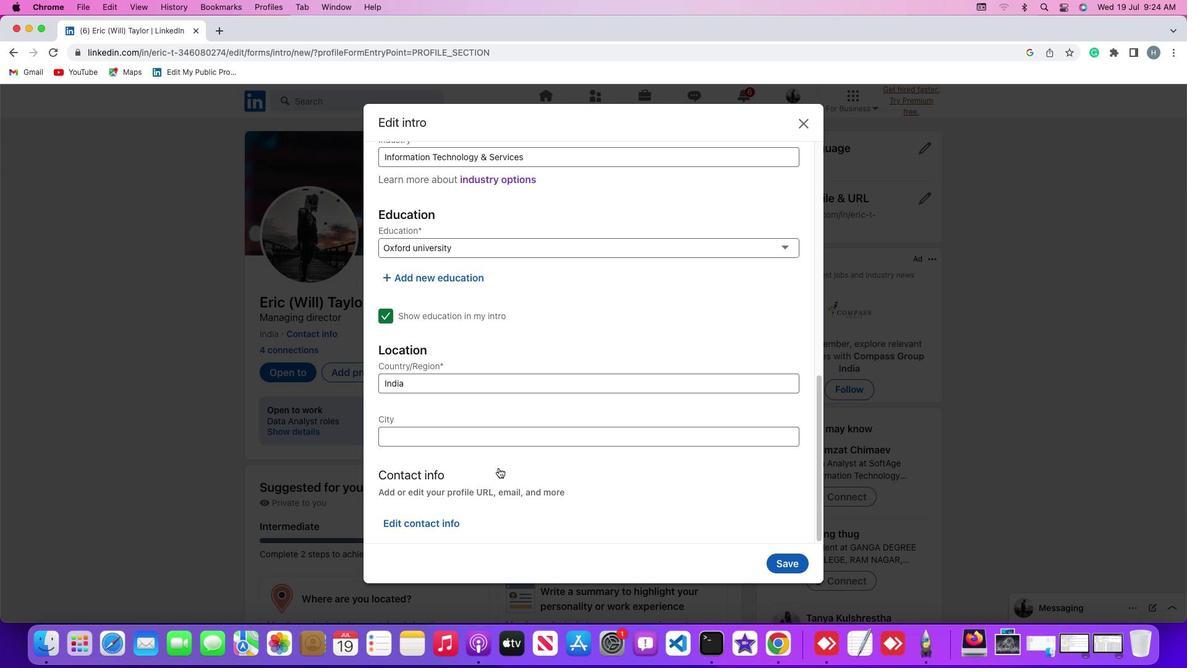 
Action: Mouse scrolled (498, 468) with delta (0, -3)
Screenshot: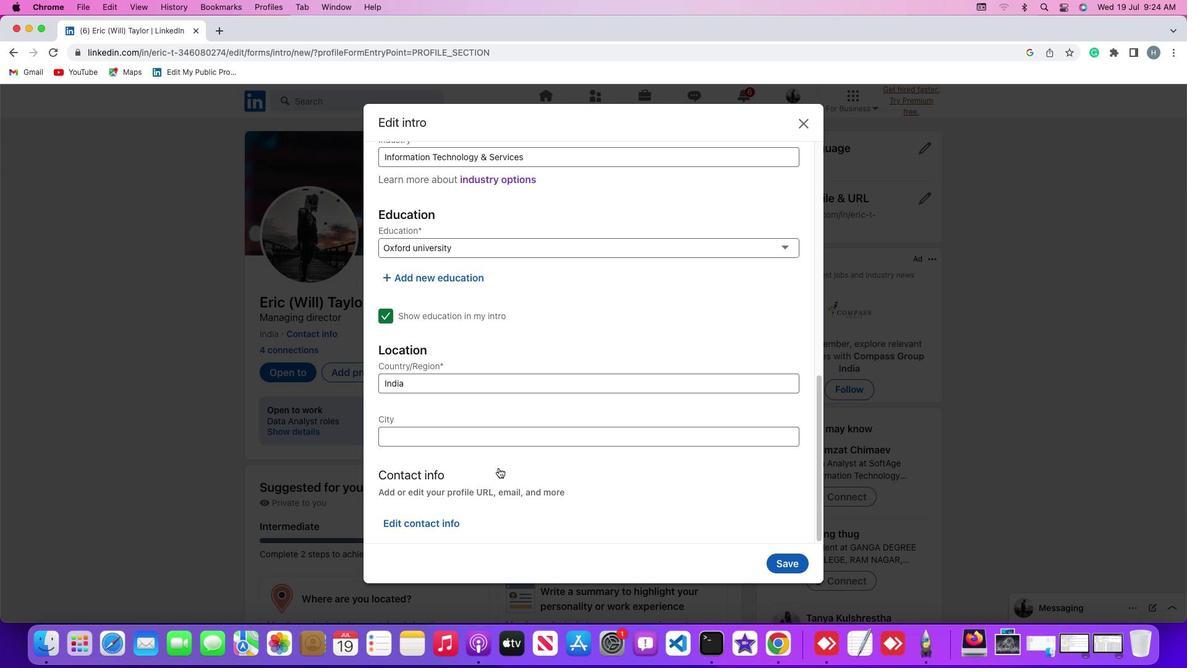 
Action: Mouse scrolled (498, 468) with delta (0, -4)
Screenshot: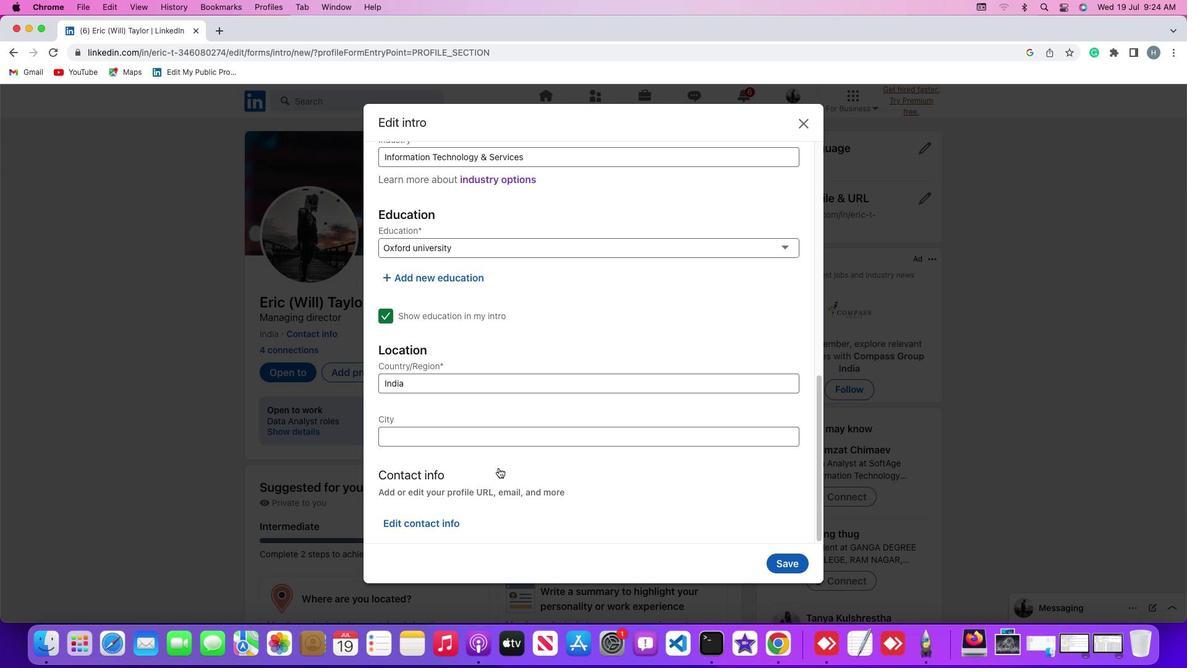 
Action: Mouse moved to (444, 525)
Screenshot: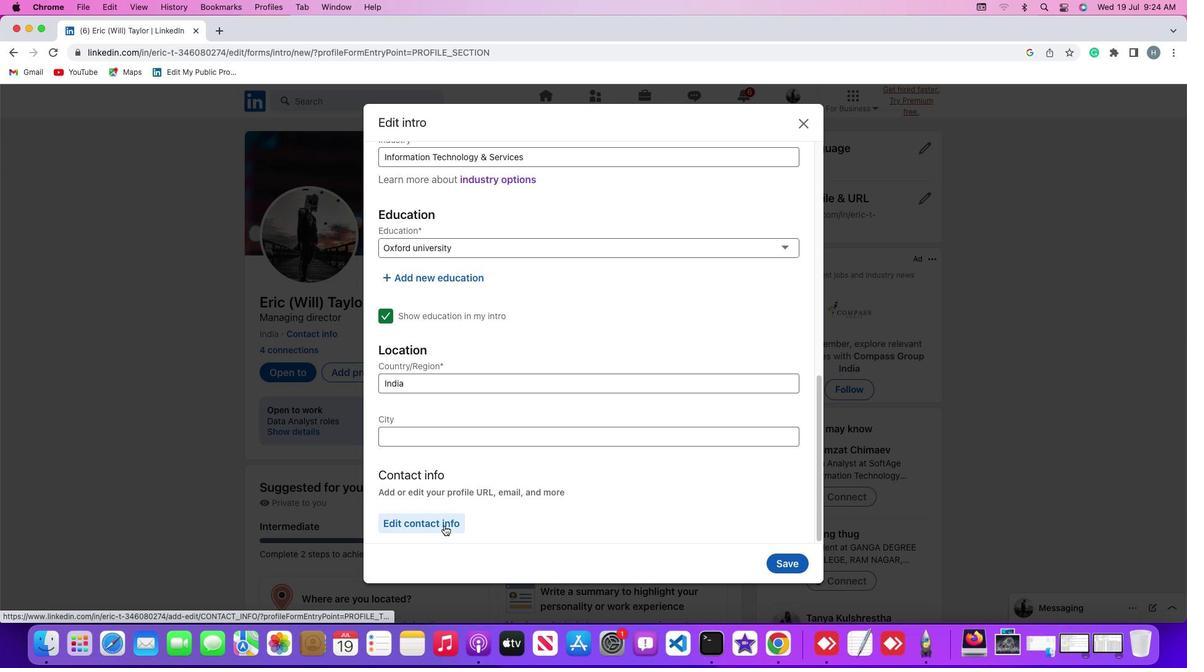 
Action: Mouse pressed left at (444, 525)
Screenshot: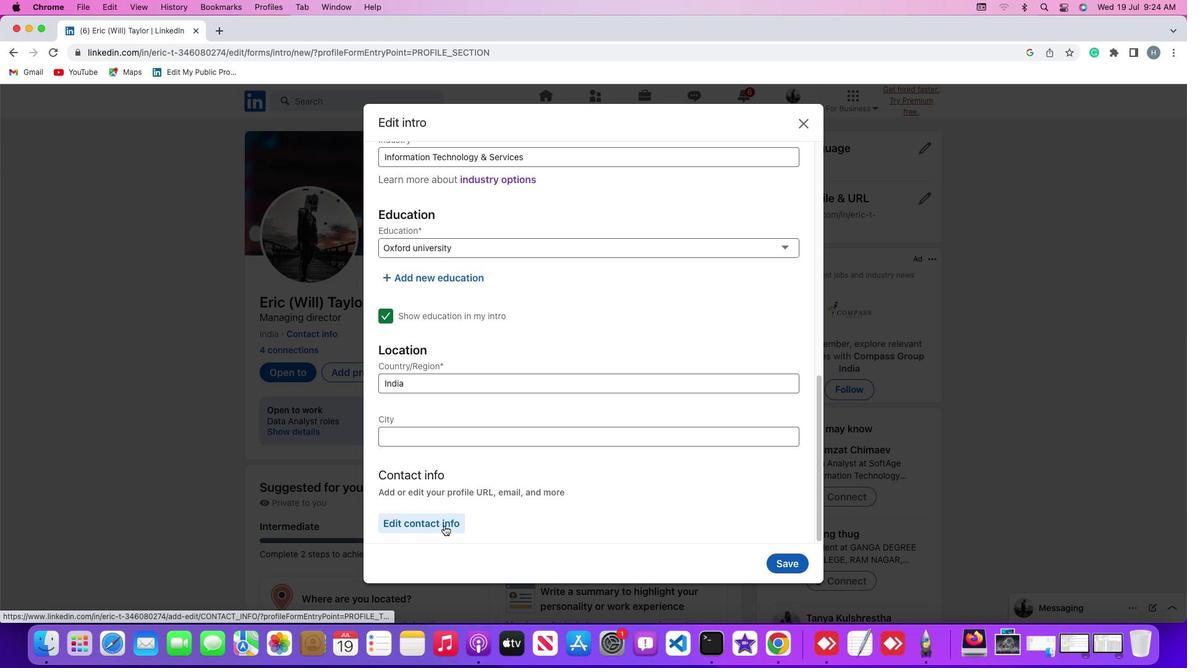 
Action: Mouse moved to (564, 355)
Screenshot: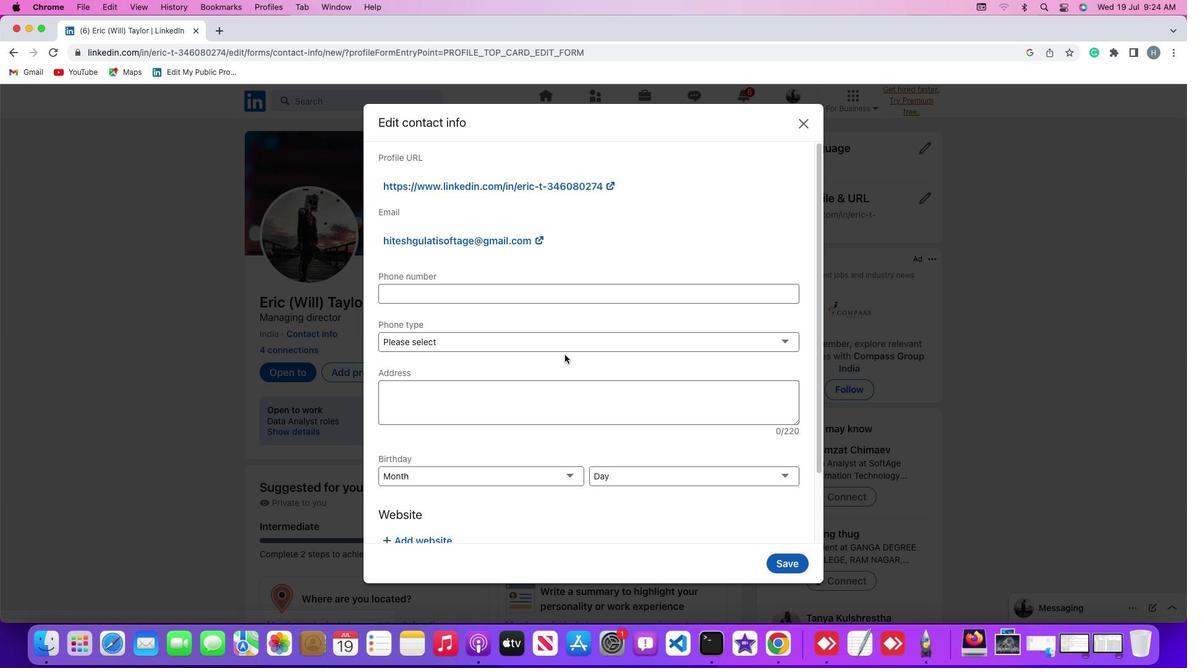 
Action: Mouse scrolled (564, 355) with delta (0, 0)
Screenshot: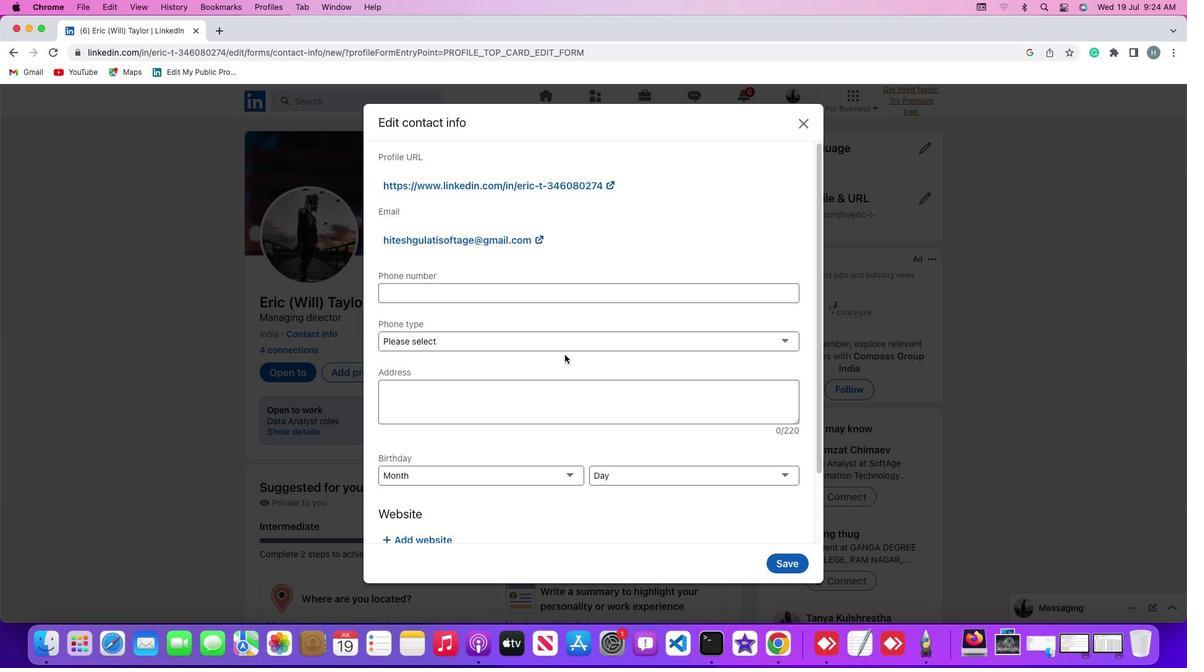
Action: Mouse scrolled (564, 355) with delta (0, 0)
Screenshot: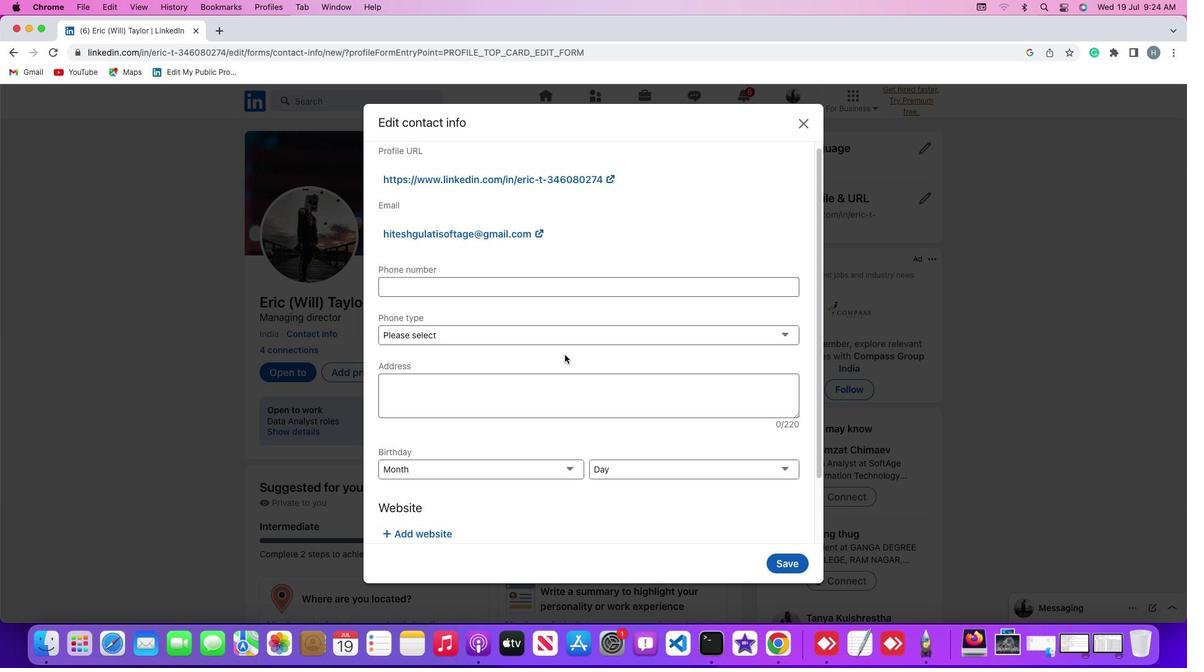 
Action: Mouse scrolled (564, 355) with delta (0, -1)
Screenshot: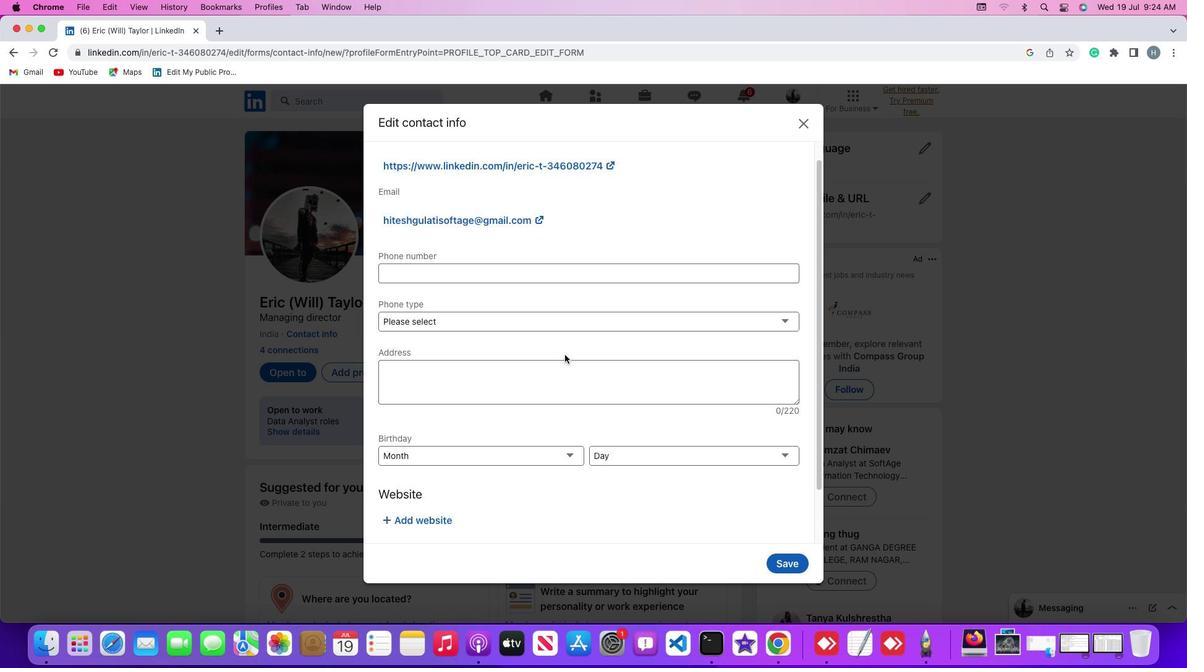 
Action: Mouse scrolled (564, 355) with delta (0, -1)
Screenshot: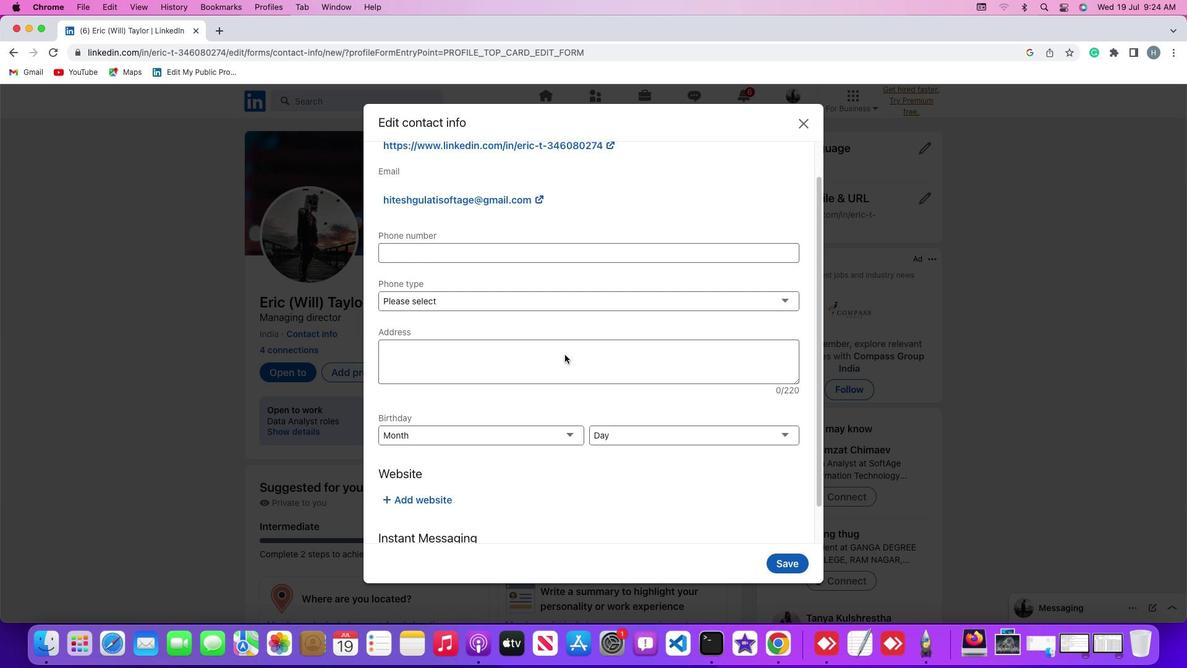 
Action: Mouse moved to (788, 258)
Screenshot: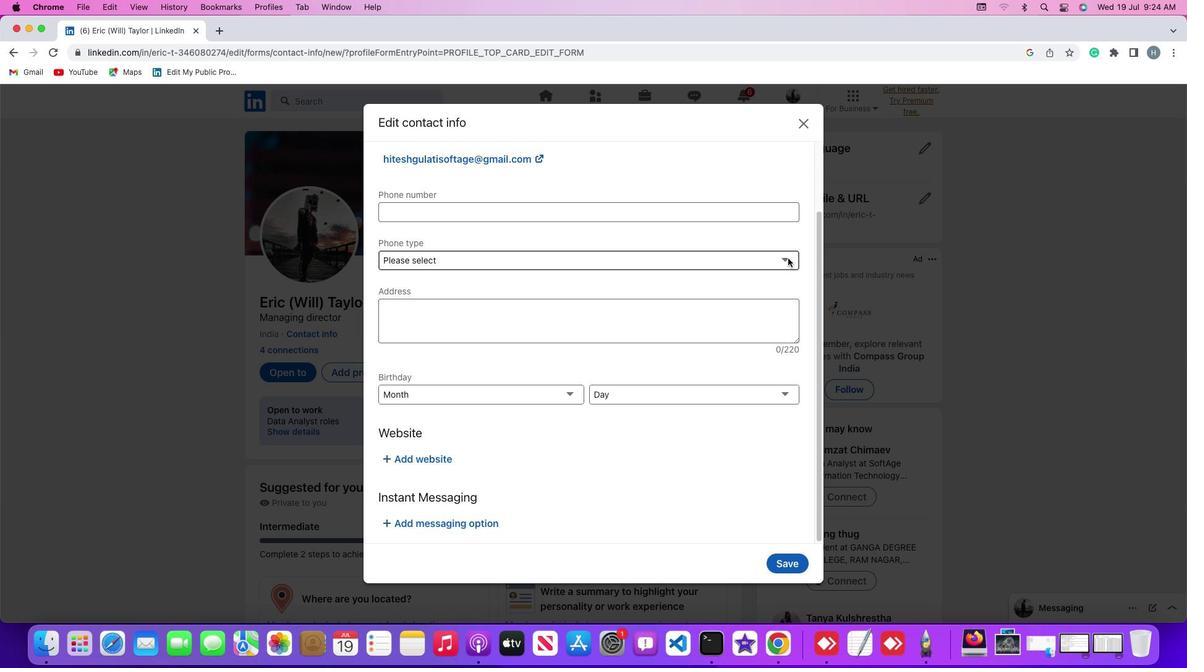 
Action: Mouse pressed left at (788, 258)
Screenshot: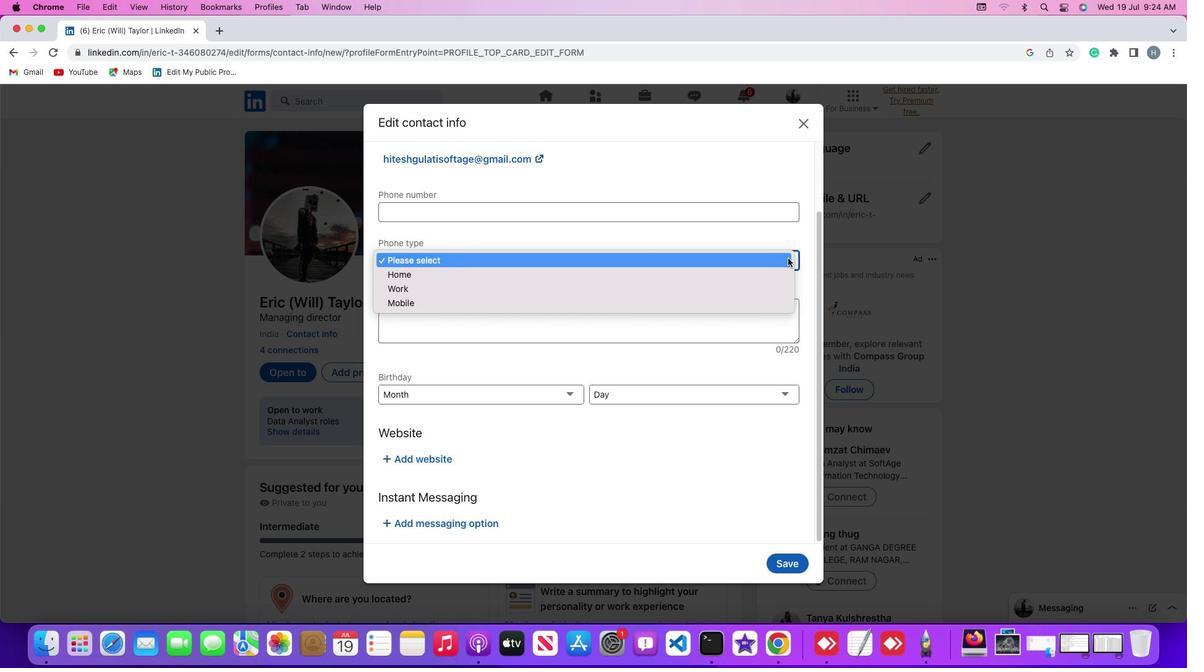 
Action: Mouse moved to (752, 298)
Screenshot: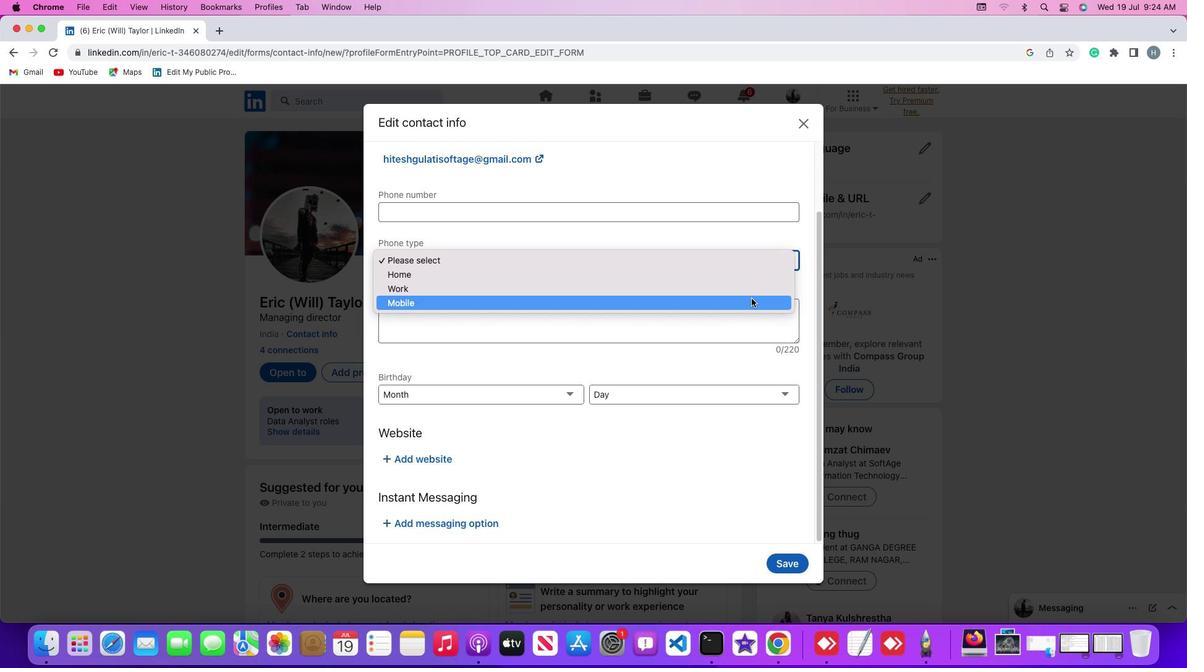 
Action: Mouse pressed left at (752, 298)
Screenshot: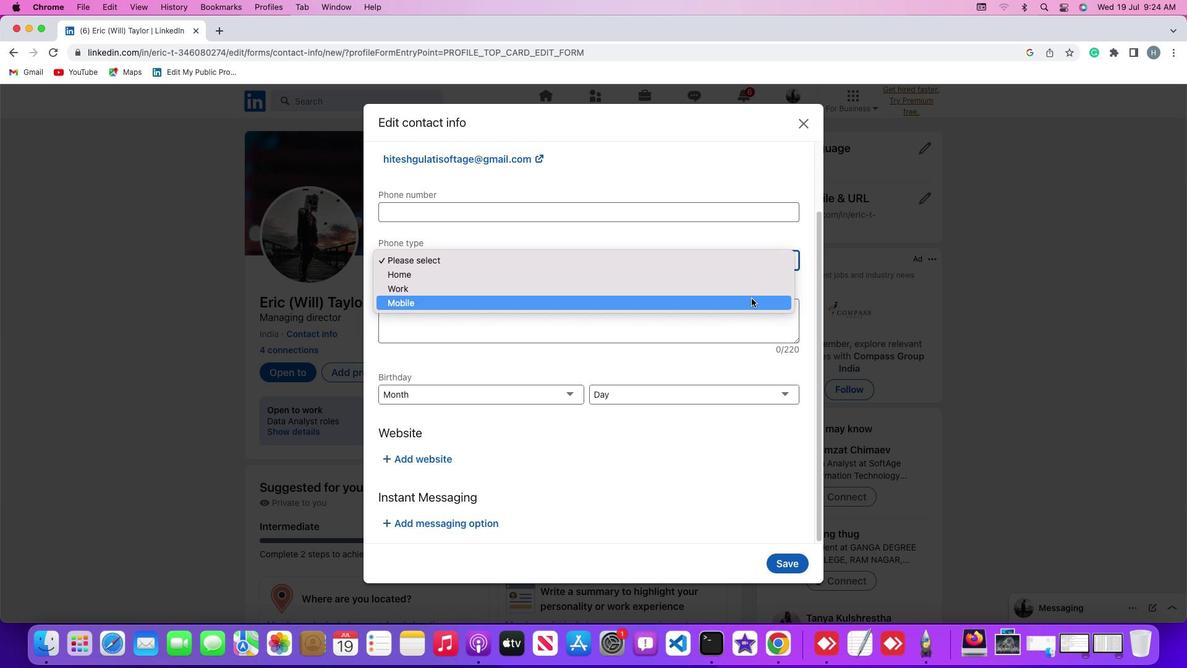 
Action: Mouse moved to (757, 280)
Screenshot: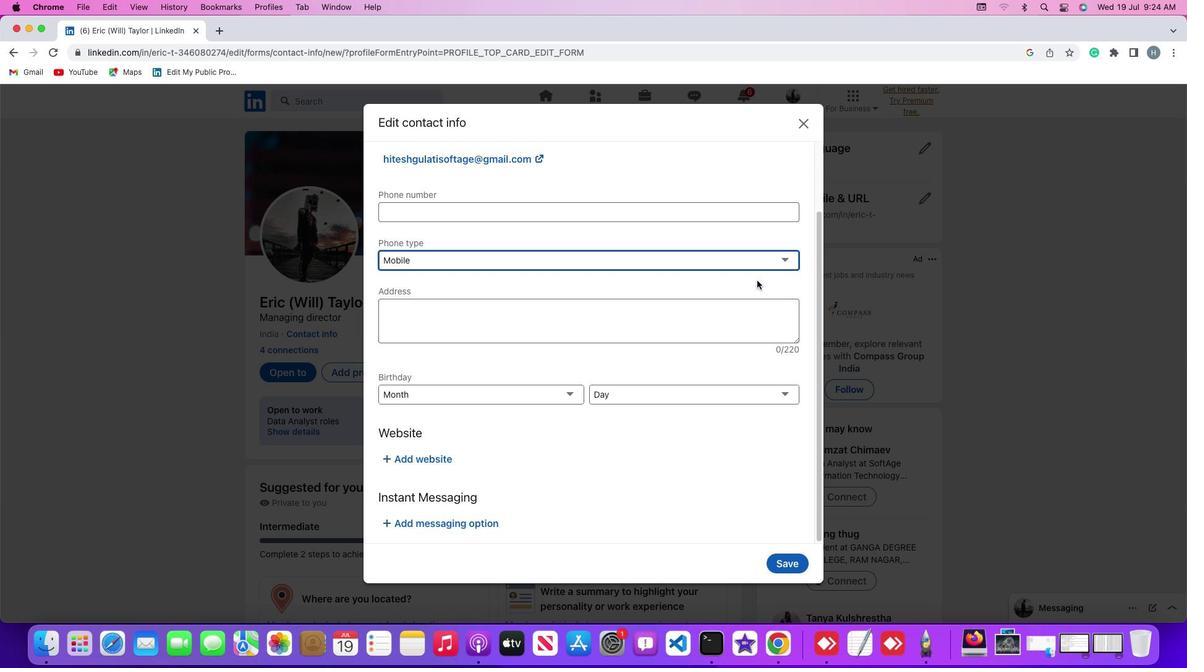 
